 Task: For heading  Tahoma with underline.  font size for heading20,  'Change the font style of data to'Arial.  and font size to 12,  Change the alignment of both headline & data to Align left.  In the sheet  Data Collection Workbookbook
Action: Mouse moved to (68, 116)
Screenshot: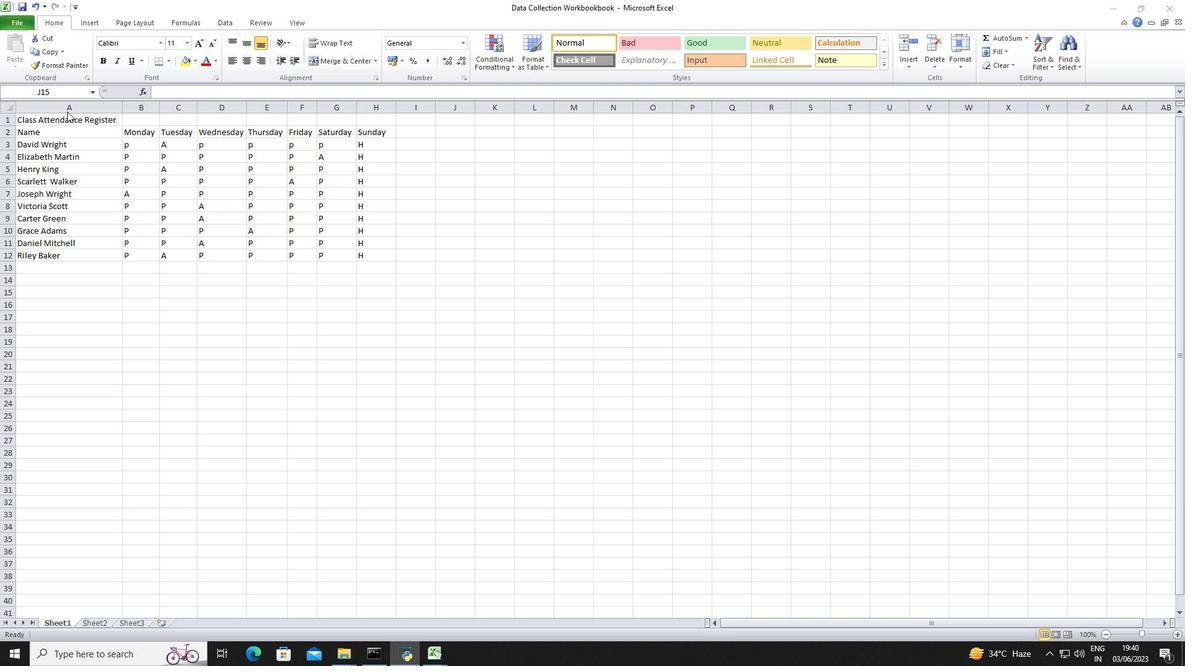 
Action: Mouse pressed left at (68, 116)
Screenshot: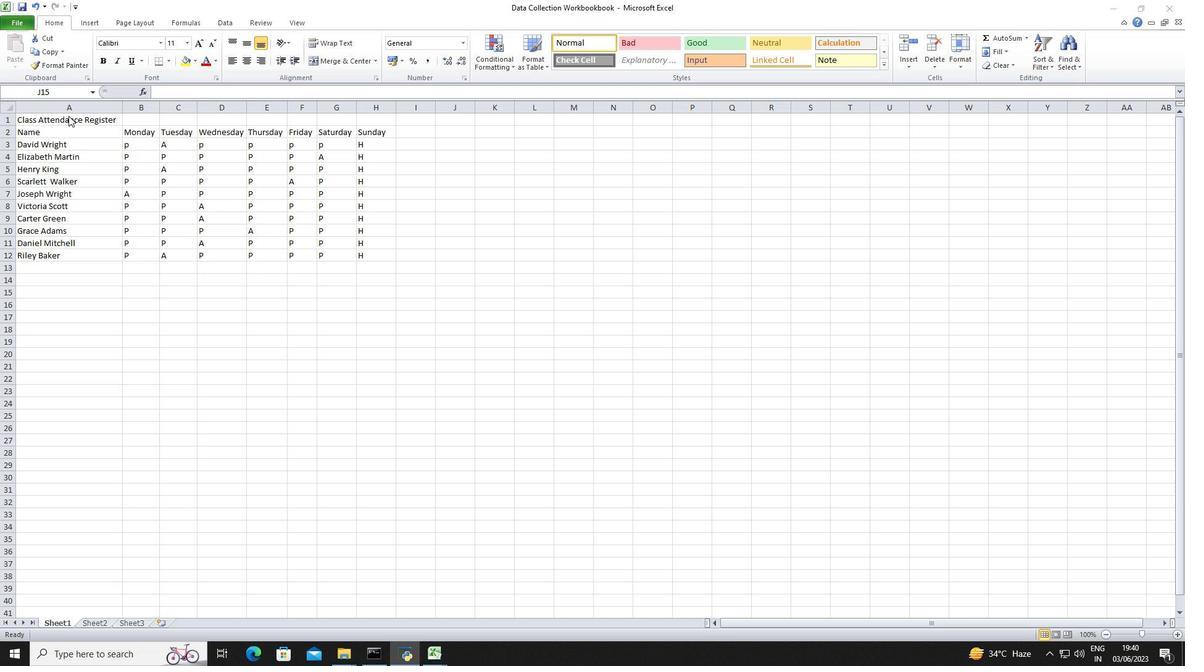 
Action: Mouse moved to (65, 120)
Screenshot: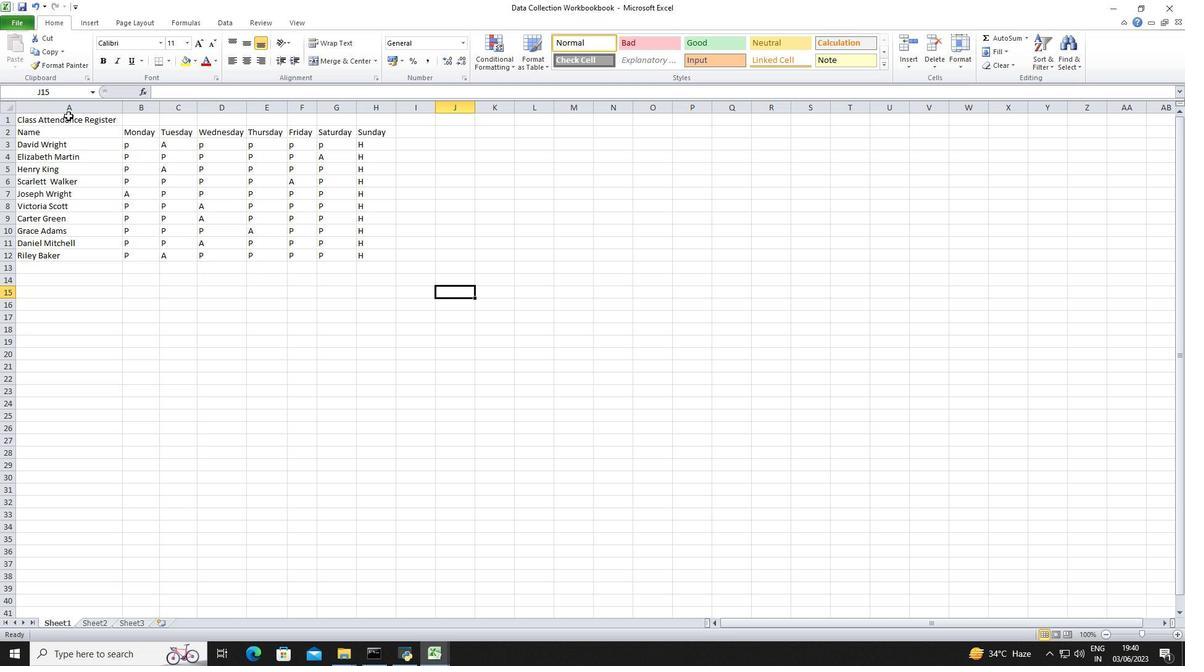 
Action: Mouse pressed left at (65, 120)
Screenshot: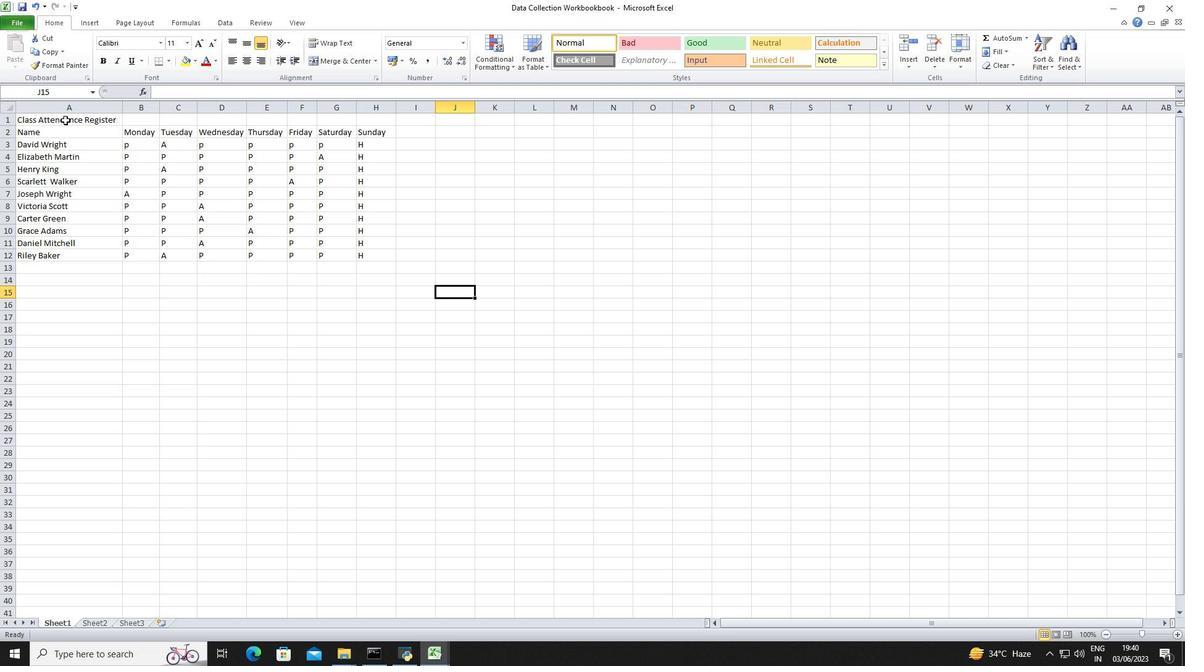 
Action: Mouse moved to (153, 44)
Screenshot: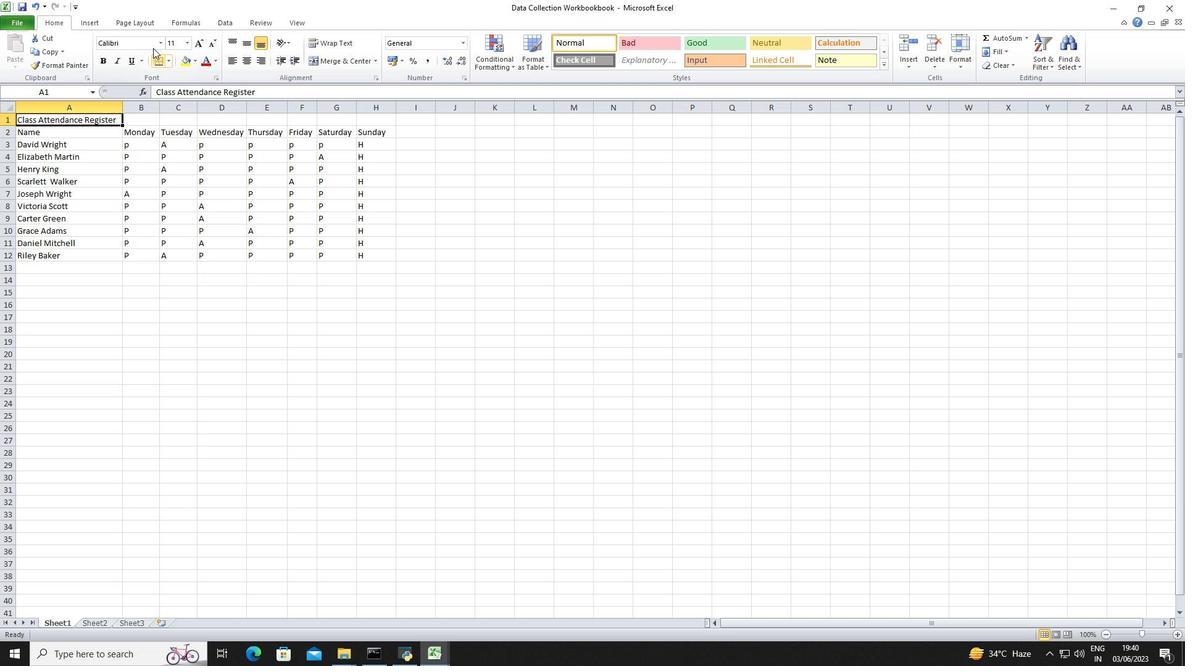 
Action: Mouse pressed left at (153, 44)
Screenshot: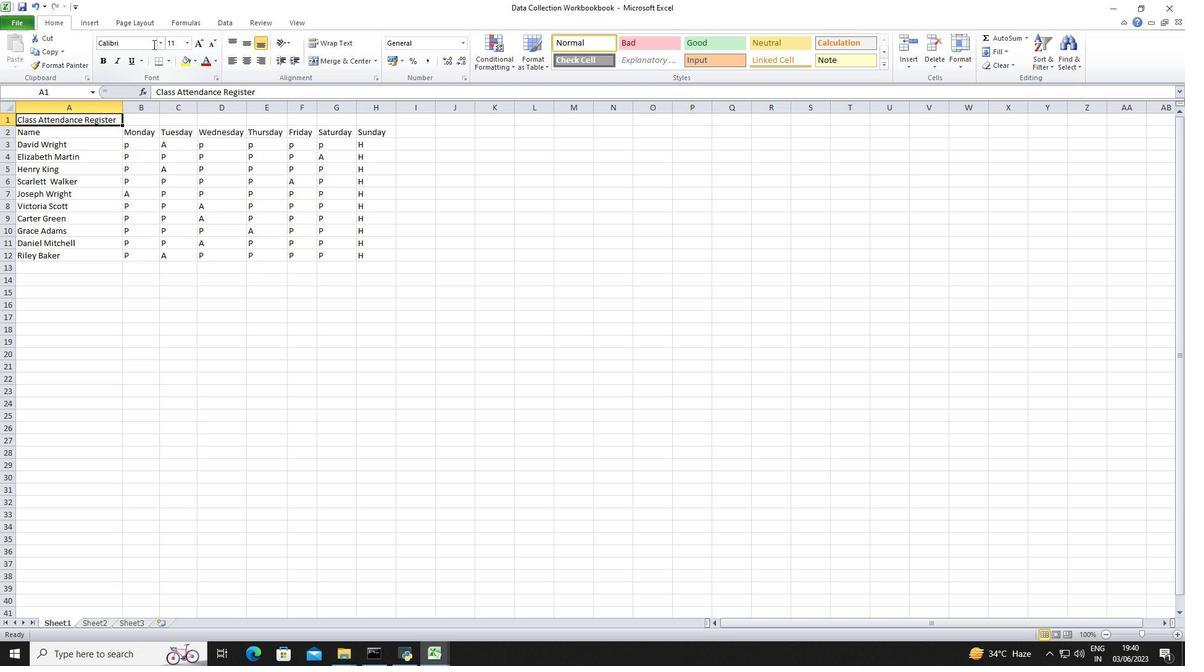 
Action: Mouse moved to (176, 51)
Screenshot: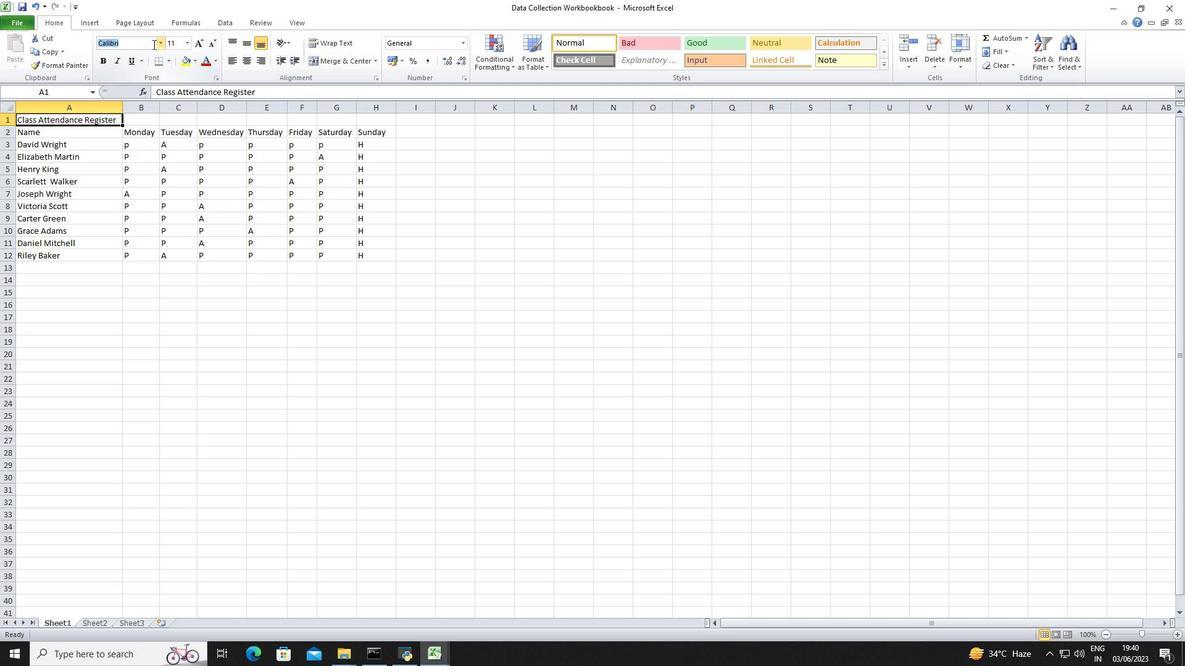 
Action: Key pressed <Key.shift_r>Tohama<Key.enter>
Screenshot: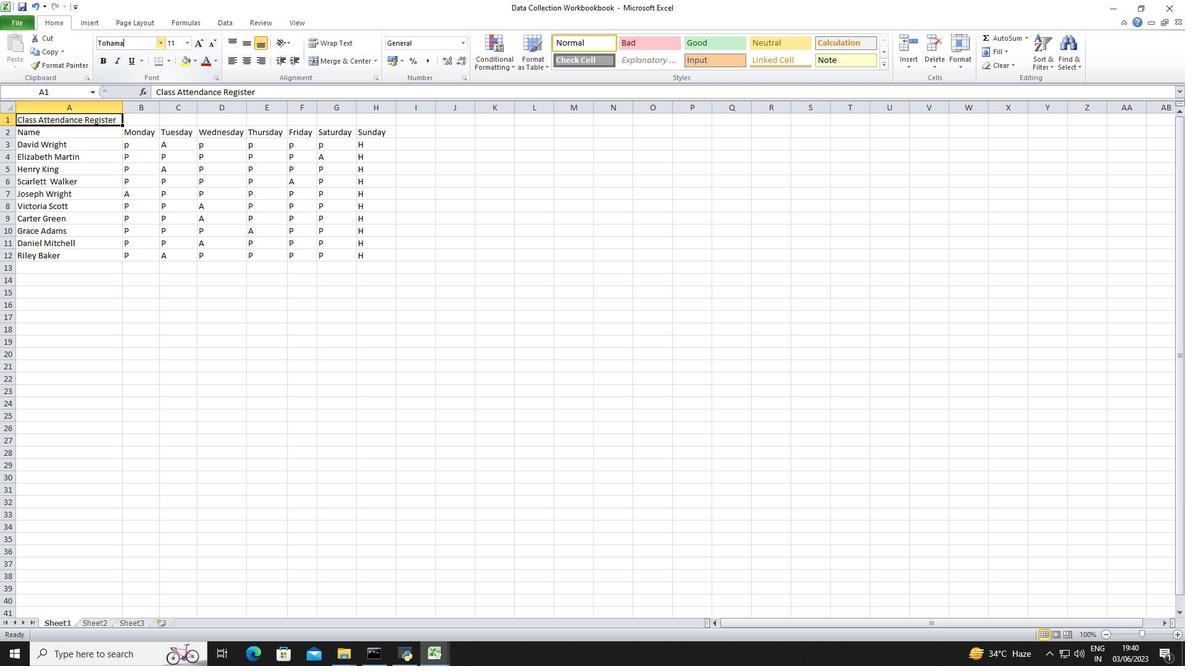 
Action: Mouse moved to (133, 64)
Screenshot: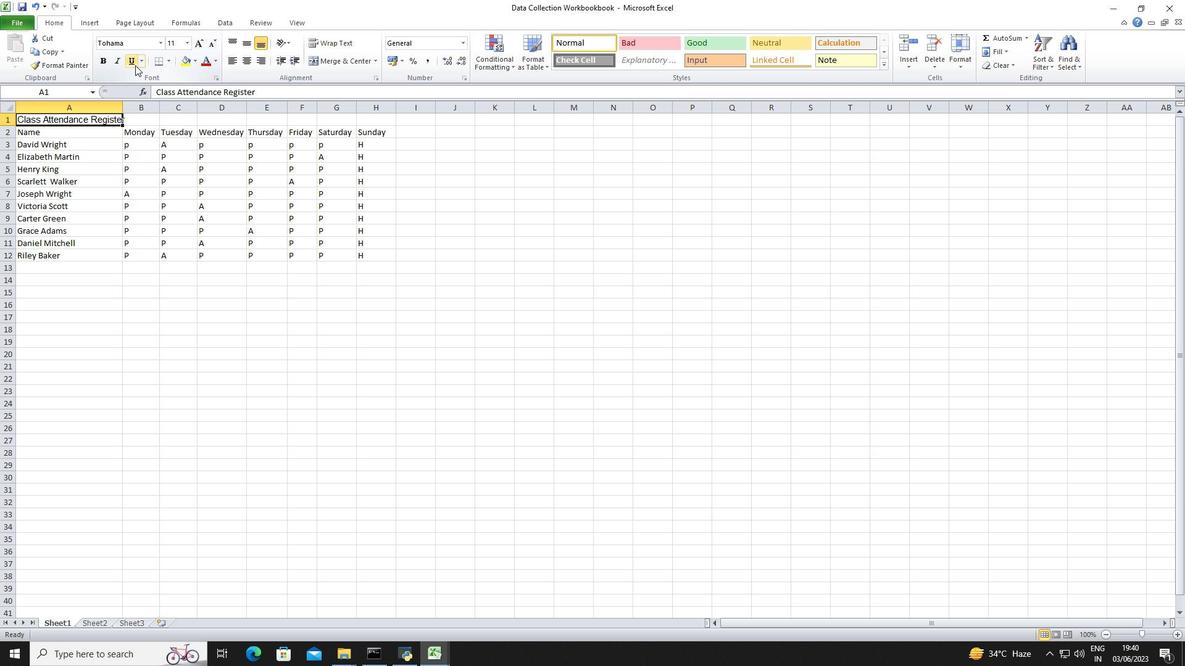 
Action: Mouse pressed left at (133, 64)
Screenshot: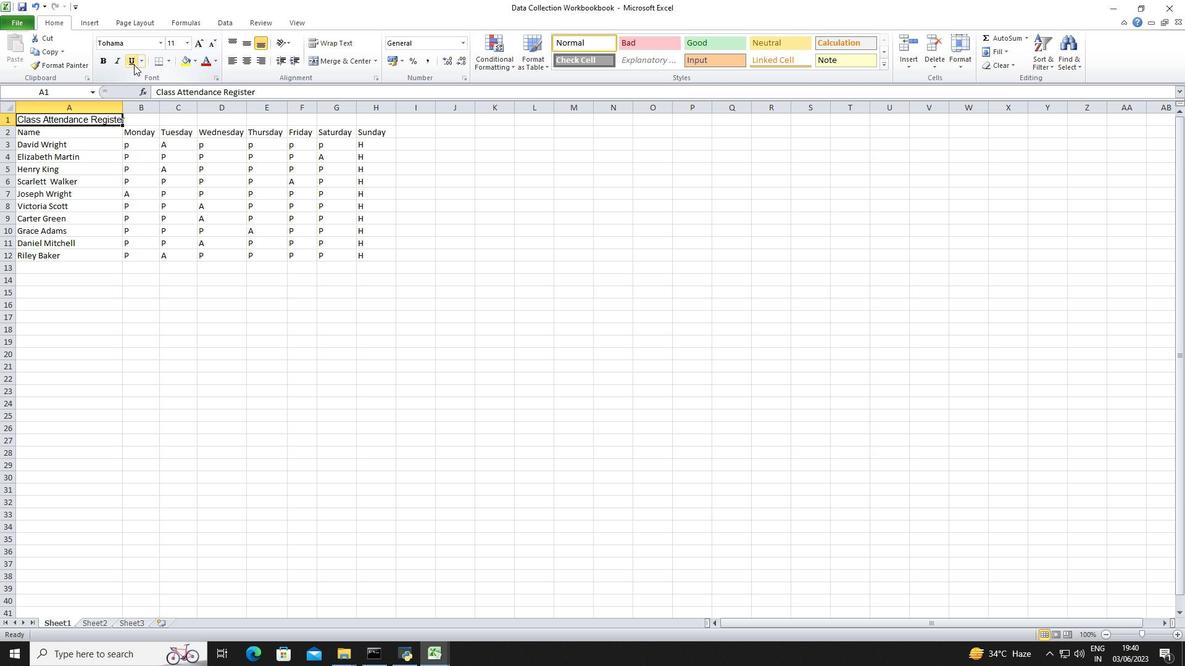 
Action: Mouse moved to (187, 44)
Screenshot: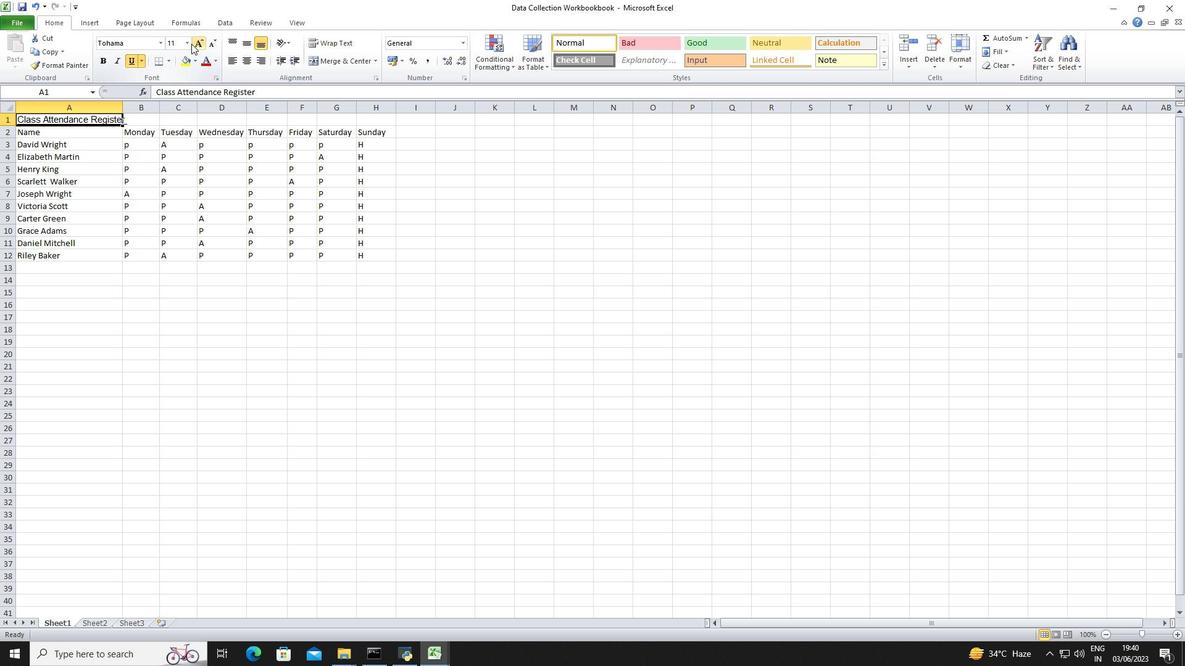
Action: Mouse pressed left at (187, 44)
Screenshot: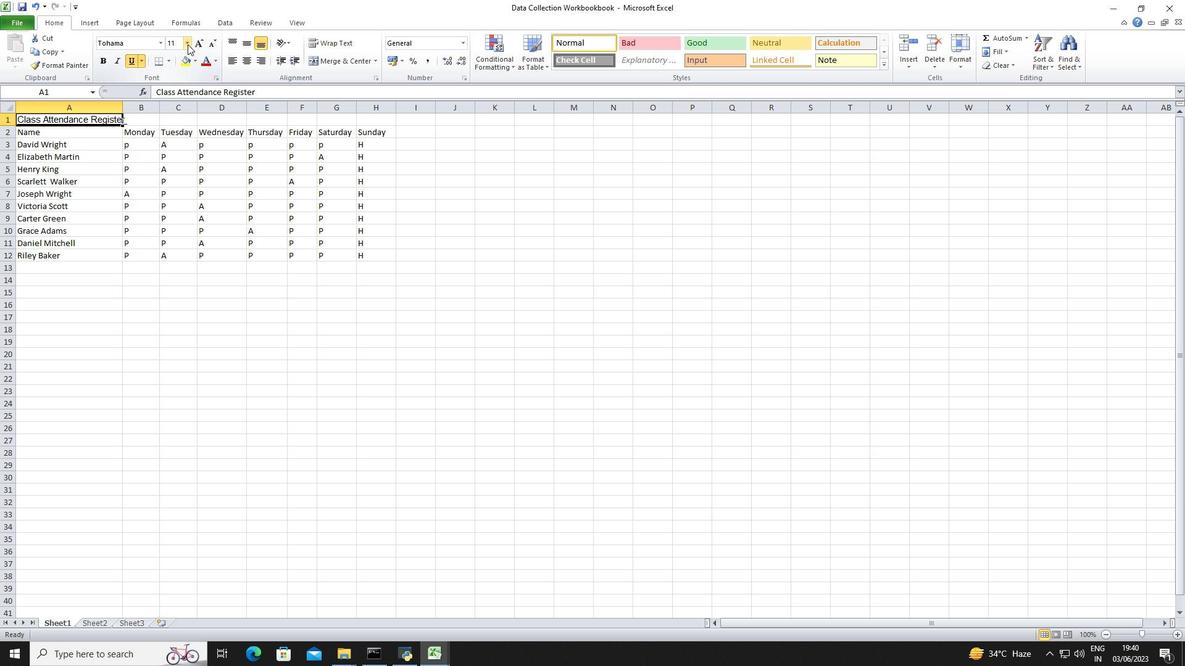 
Action: Mouse moved to (173, 140)
Screenshot: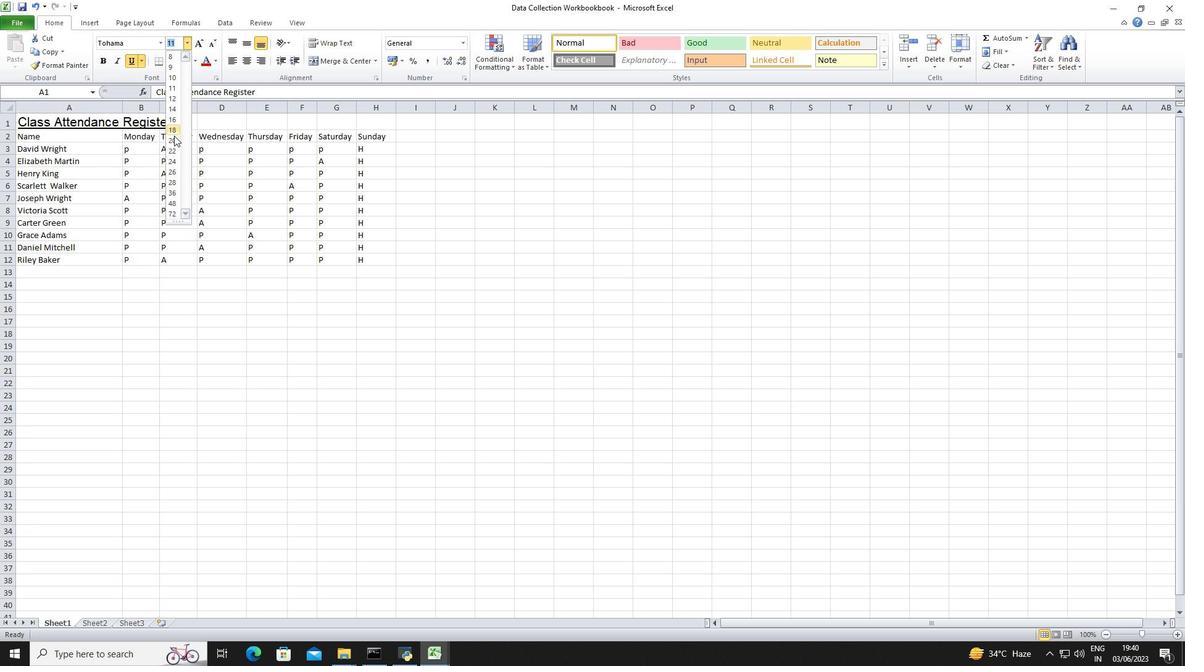 
Action: Mouse pressed left at (173, 140)
Screenshot: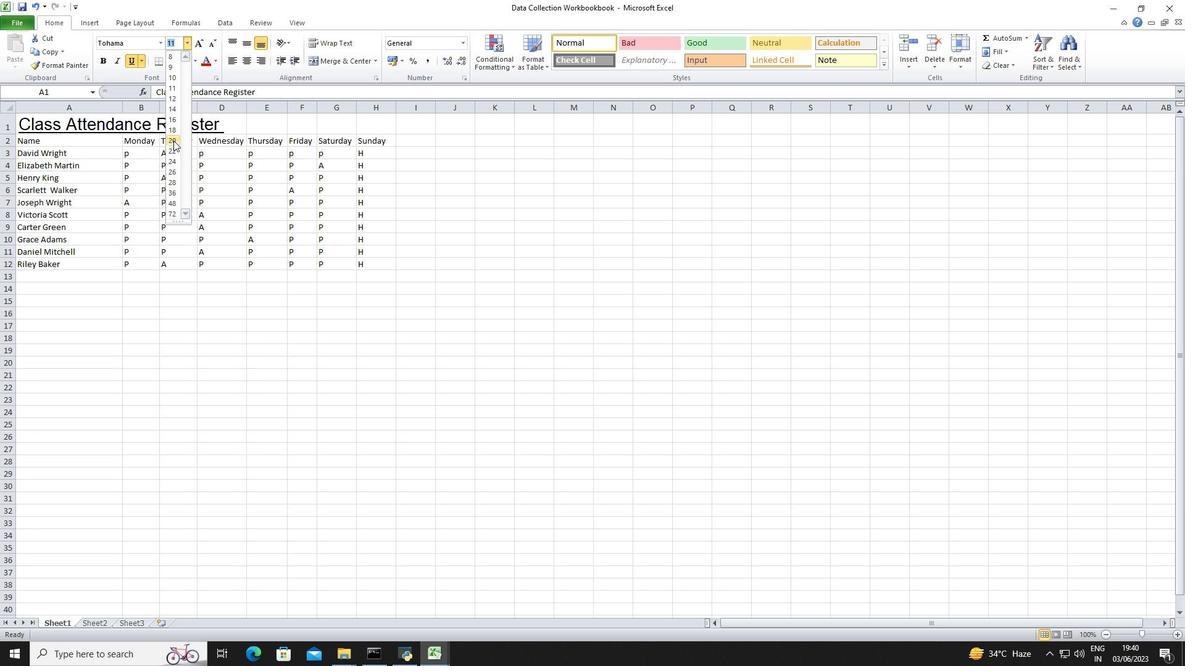 
Action: Mouse moved to (419, 240)
Screenshot: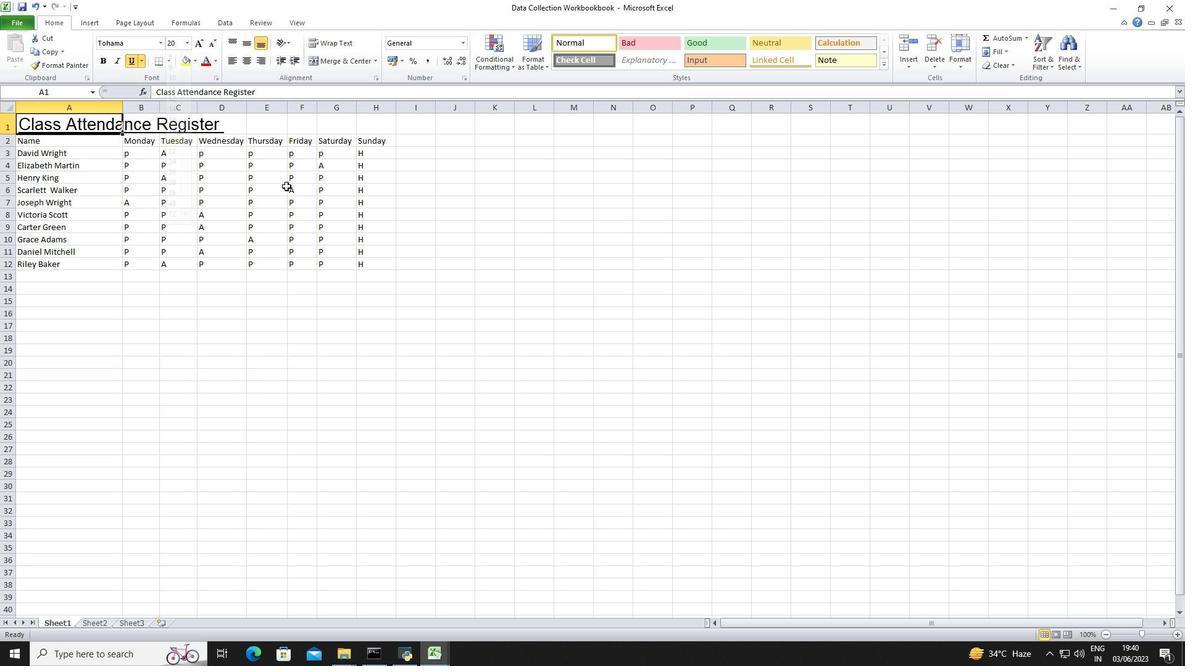 
Action: Mouse pressed left at (419, 240)
Screenshot: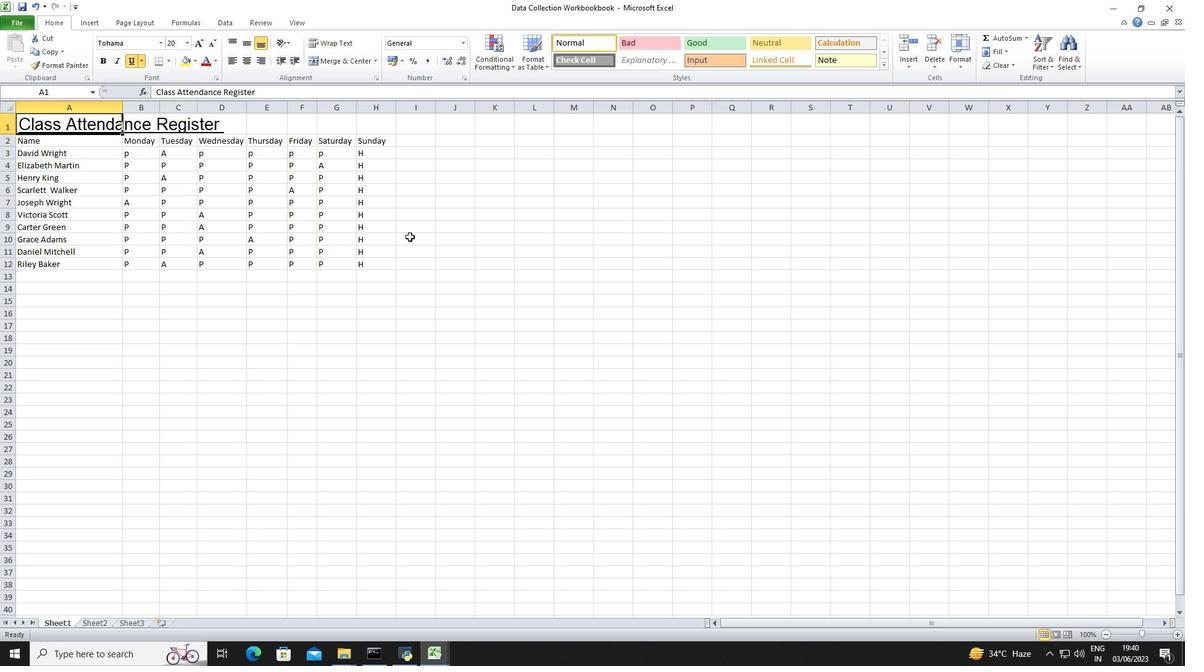 
Action: Mouse moved to (46, 142)
Screenshot: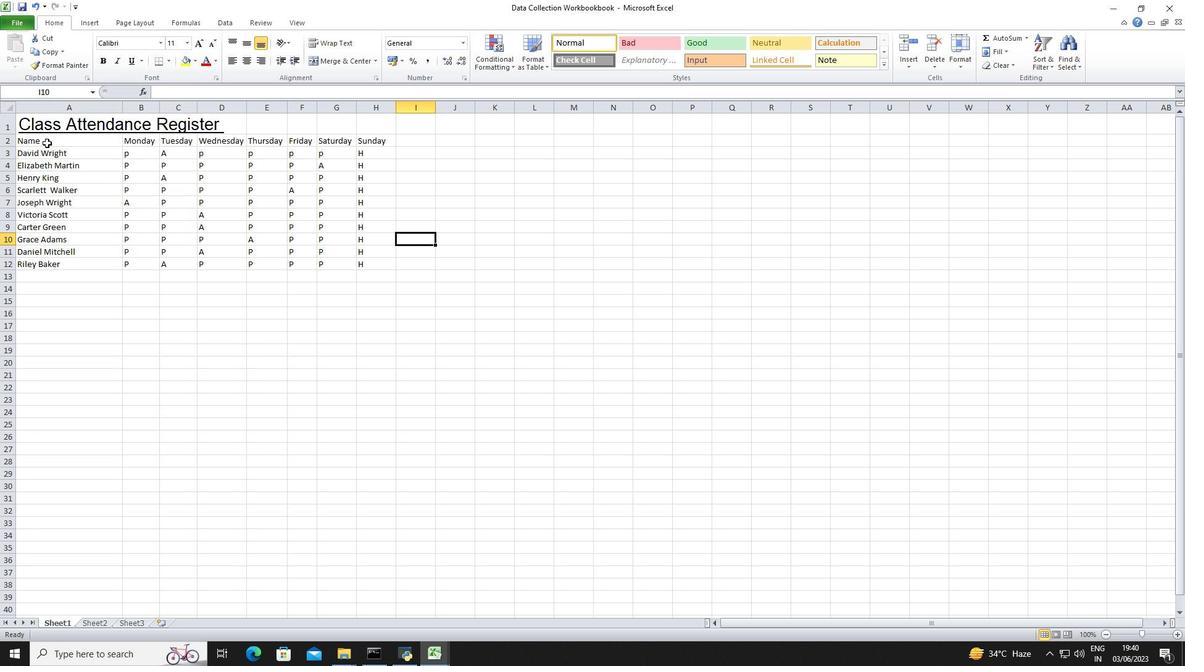
Action: Mouse pressed left at (46, 142)
Screenshot: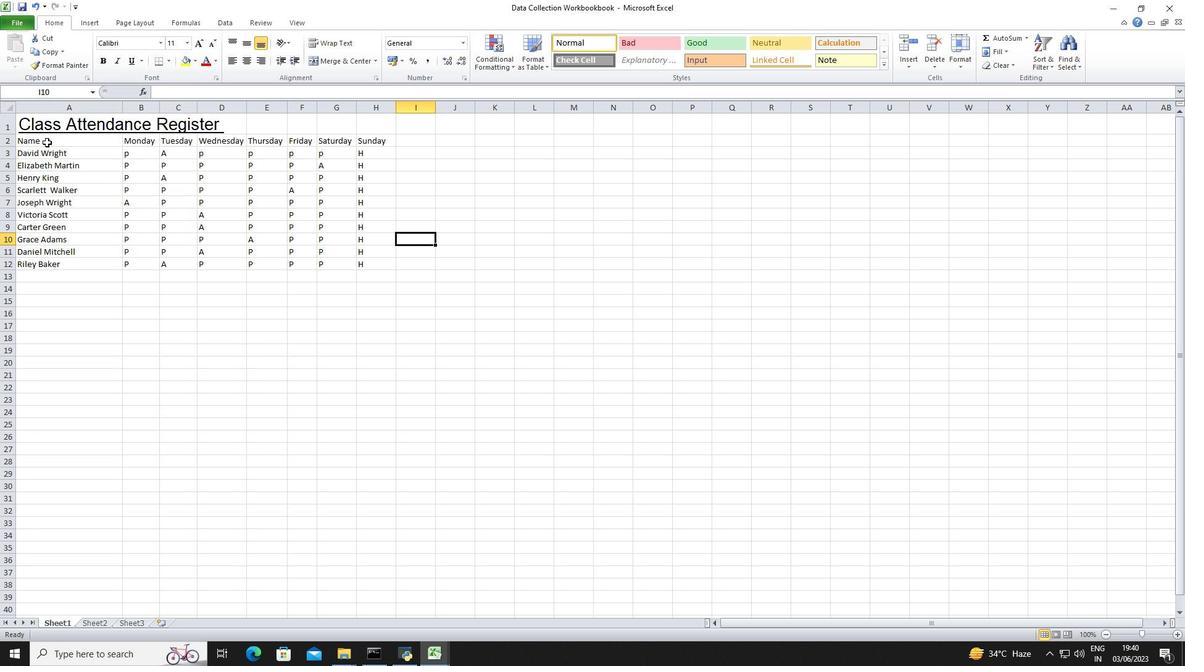 
Action: Mouse moved to (158, 45)
Screenshot: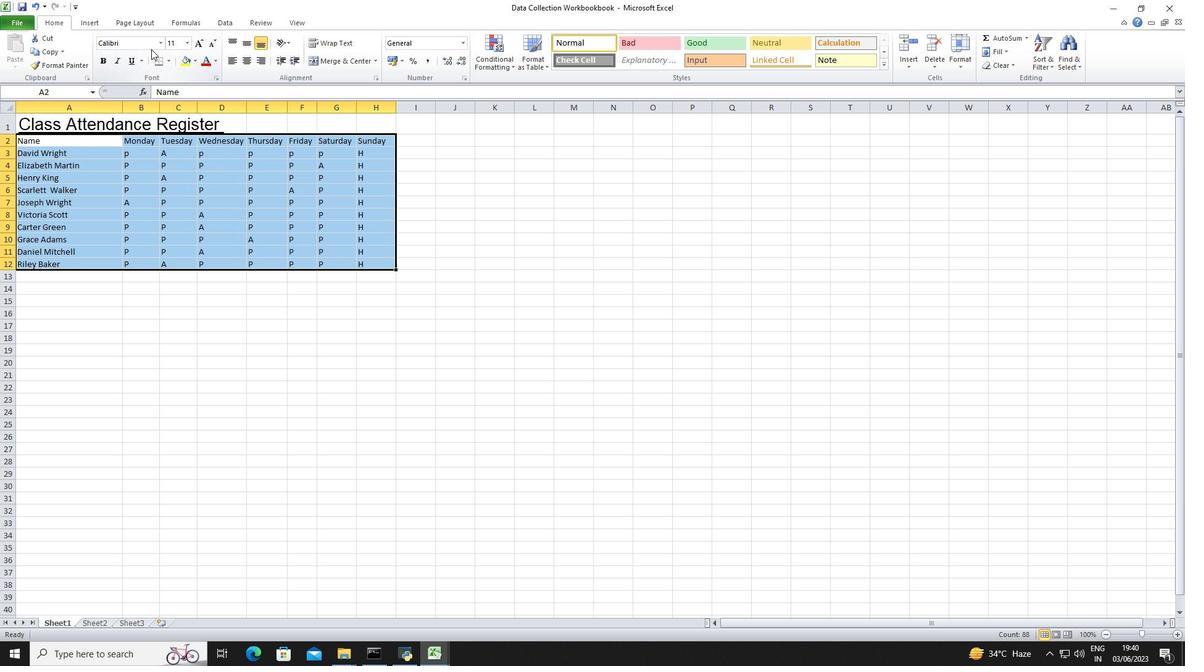 
Action: Mouse pressed left at (158, 45)
Screenshot: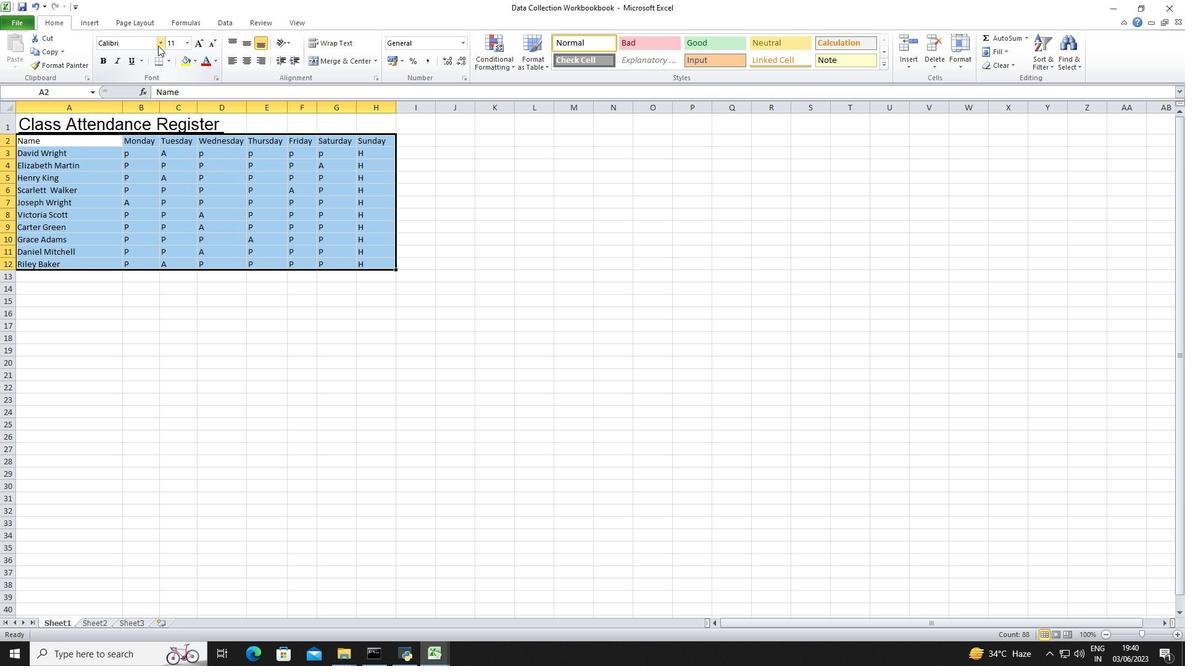 
Action: Mouse moved to (145, 140)
Screenshot: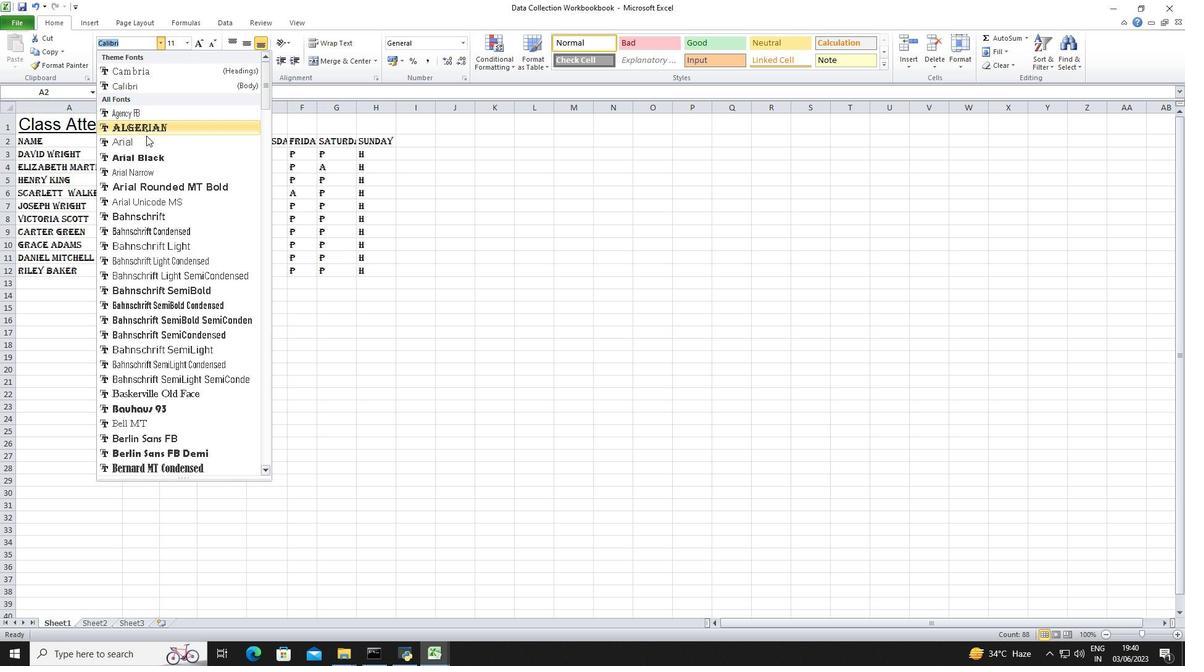 
Action: Mouse pressed left at (145, 140)
Screenshot: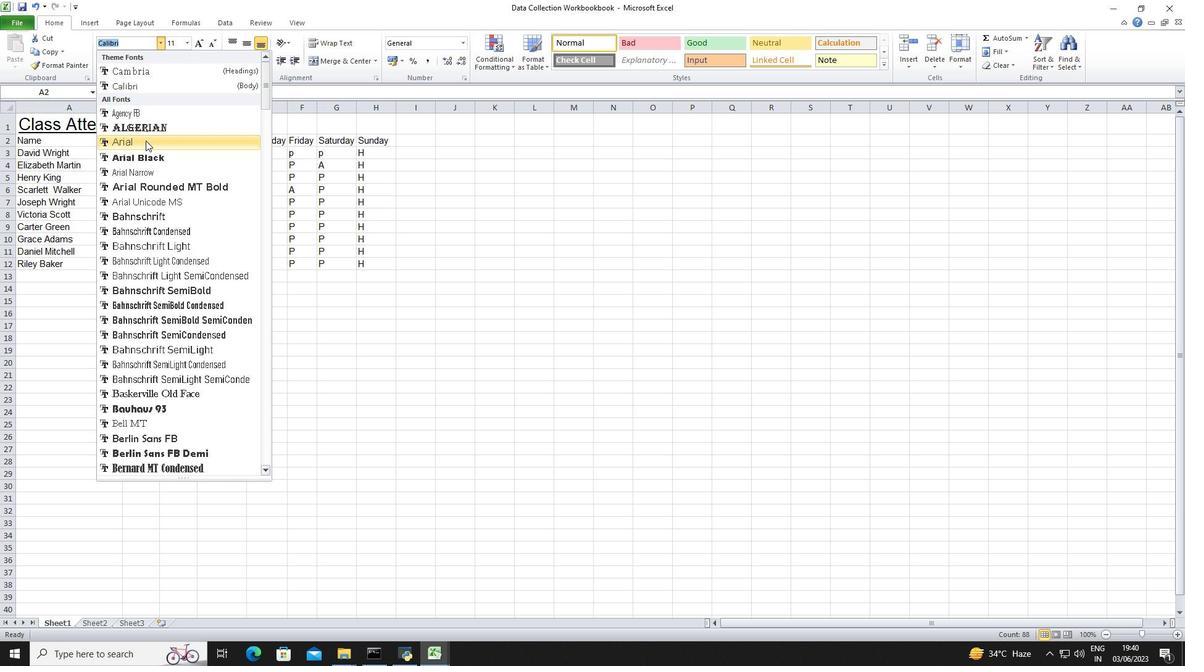 
Action: Mouse moved to (187, 43)
Screenshot: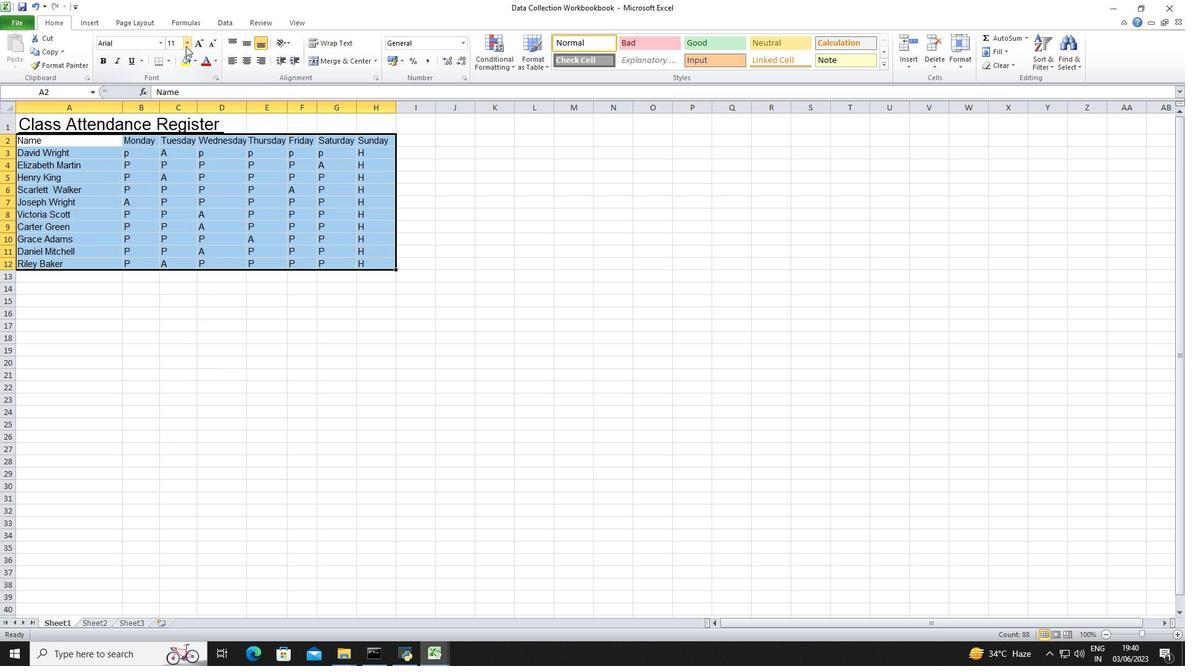 
Action: Mouse pressed left at (187, 43)
Screenshot: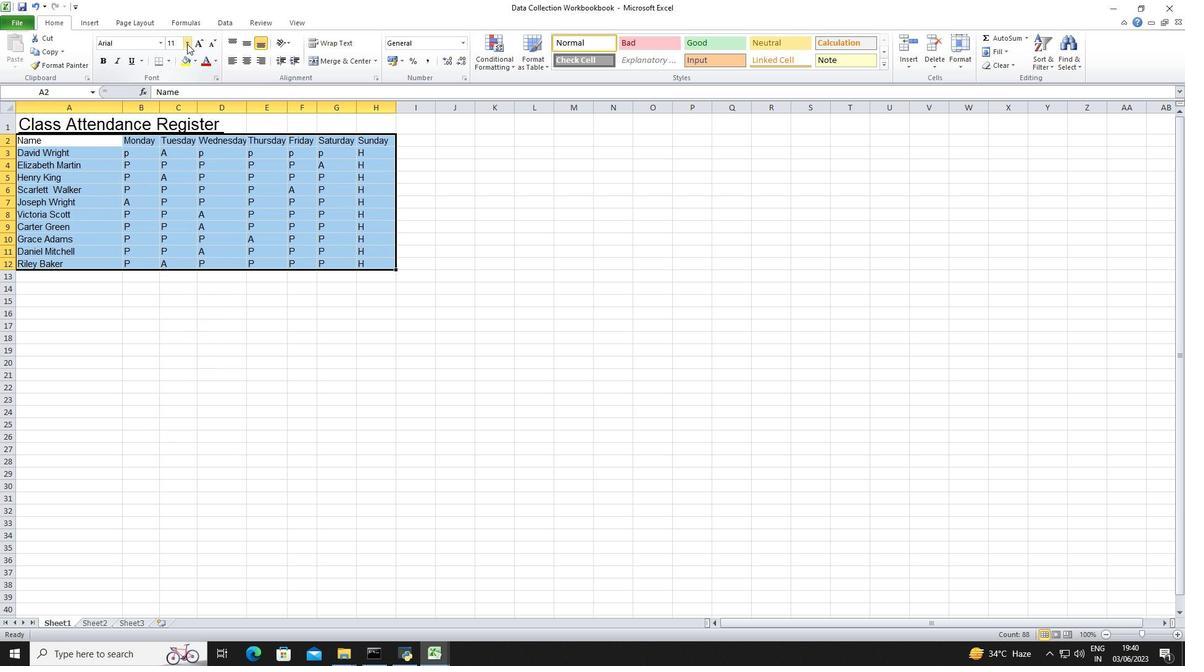 
Action: Mouse moved to (171, 96)
Screenshot: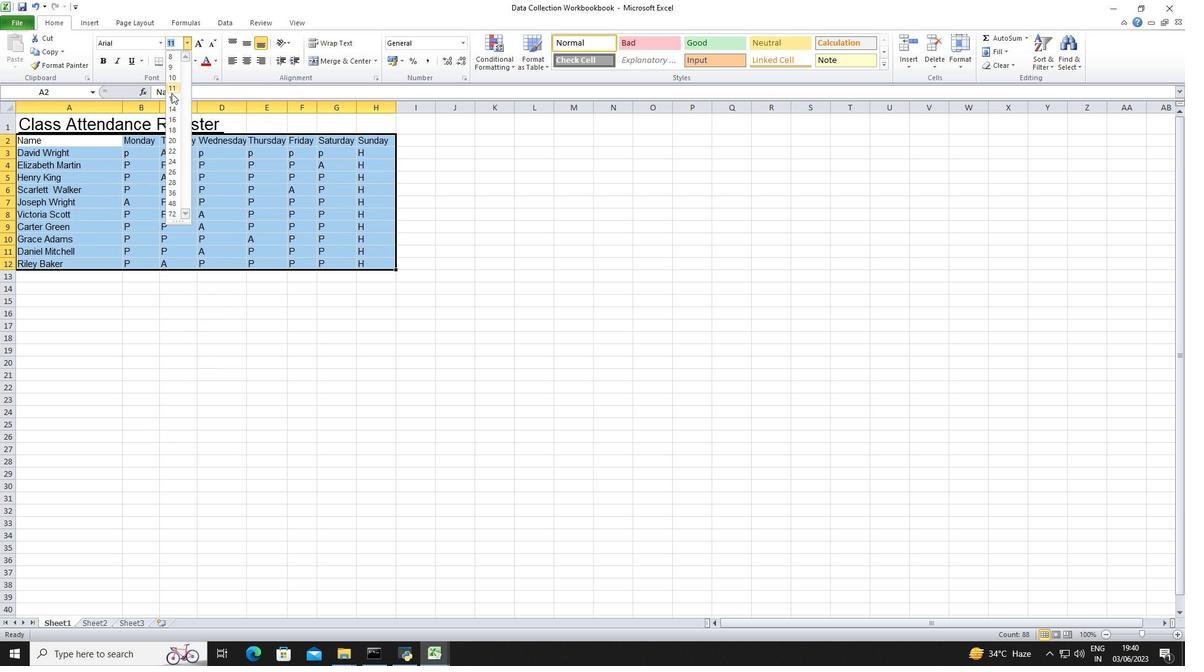 
Action: Mouse pressed left at (171, 96)
Screenshot: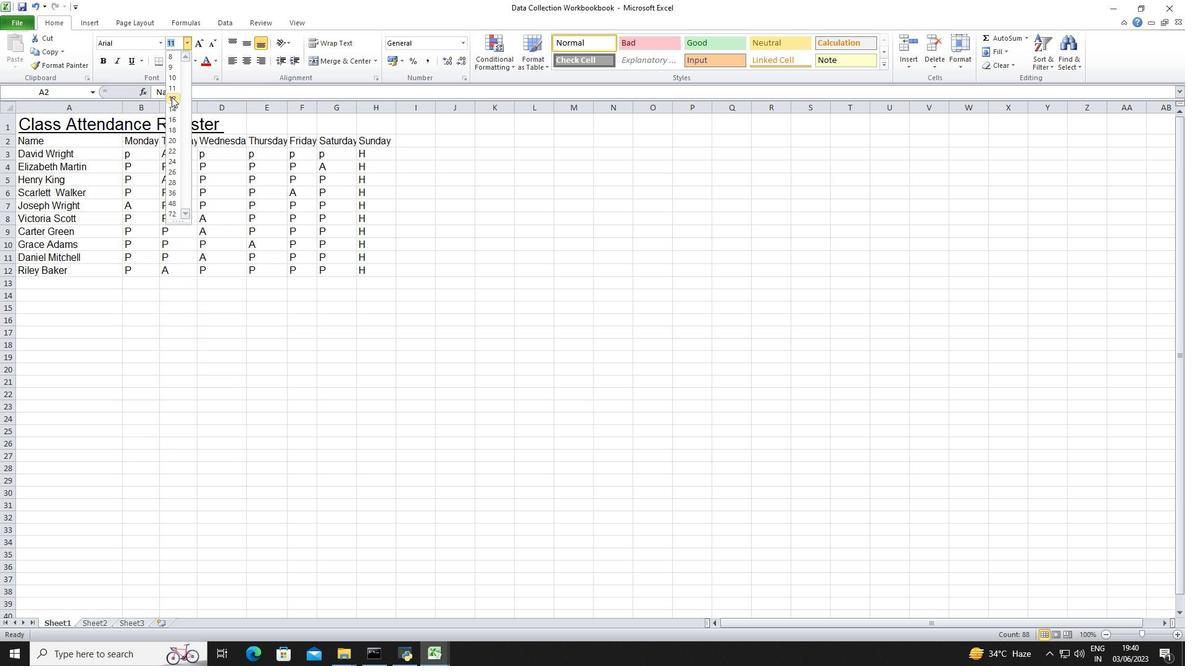 
Action: Mouse moved to (112, 343)
Screenshot: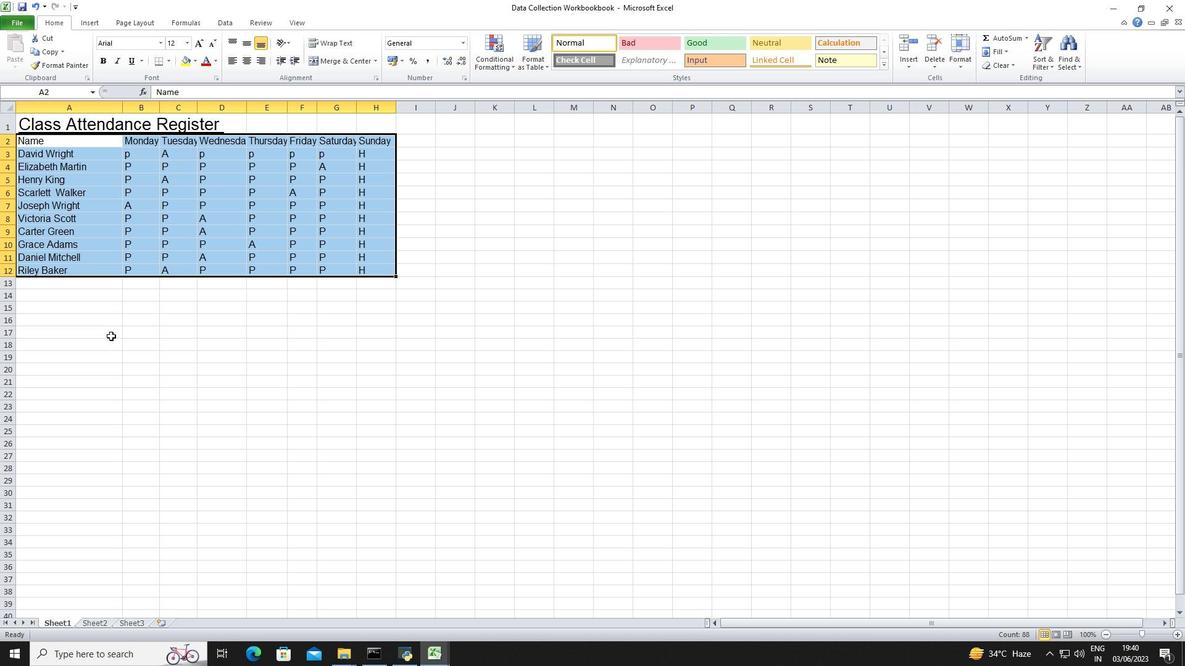 
Action: Mouse pressed left at (112, 343)
Screenshot: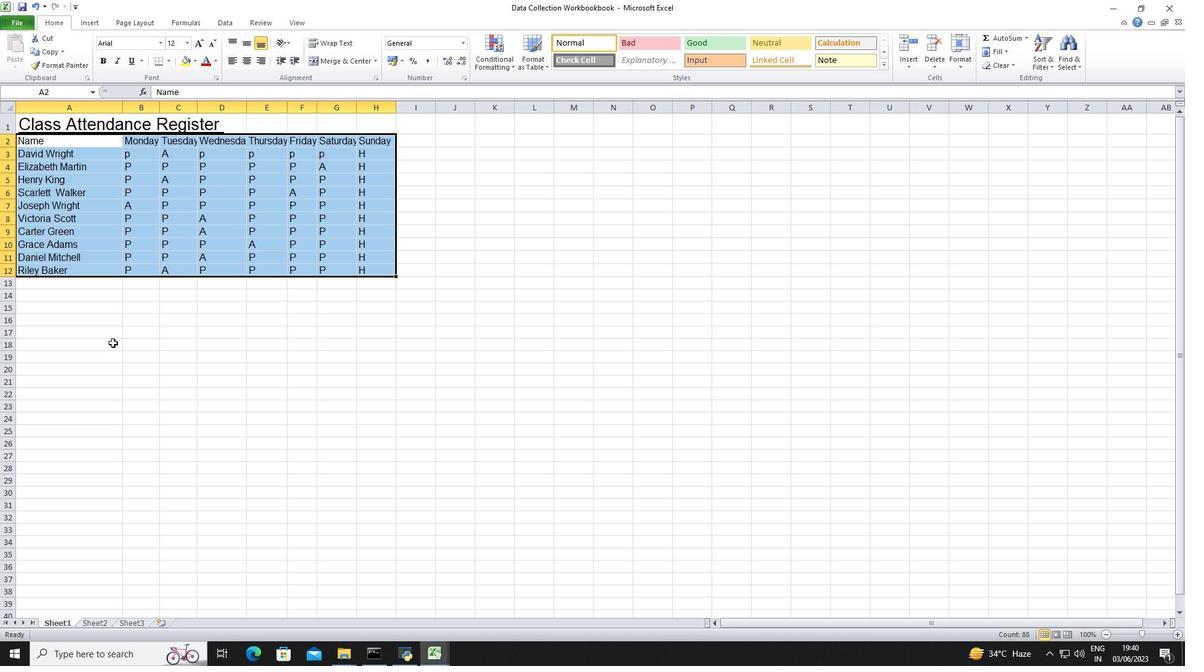 
Action: Mouse moved to (51, 138)
Screenshot: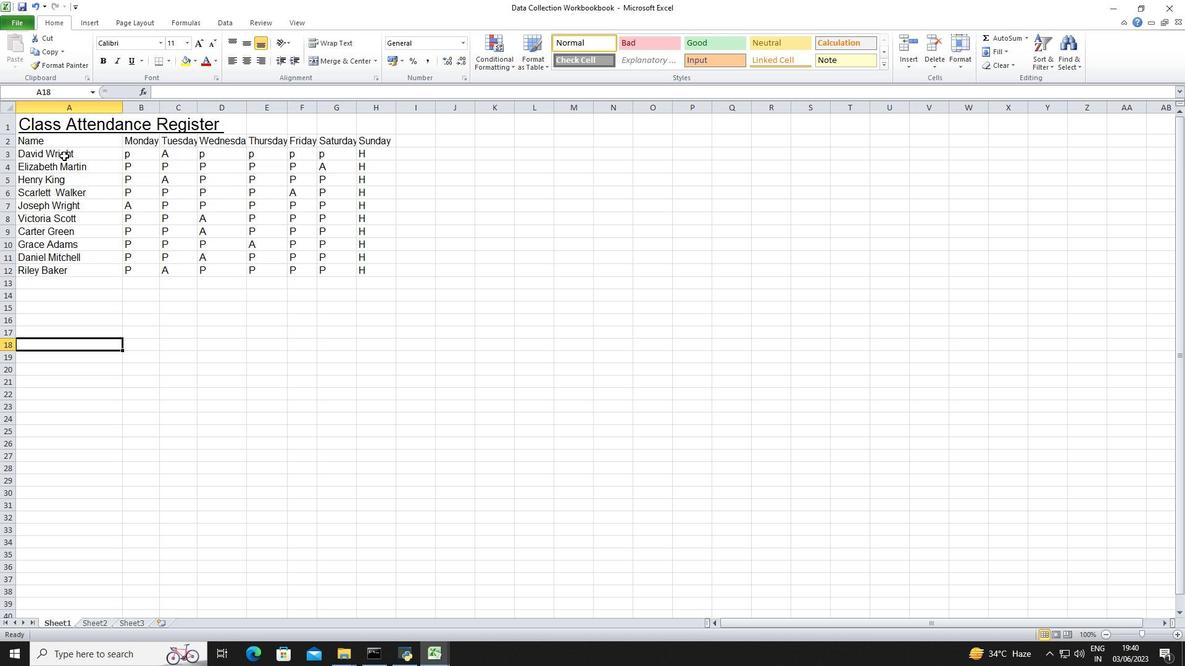 
Action: Mouse pressed left at (51, 138)
Screenshot: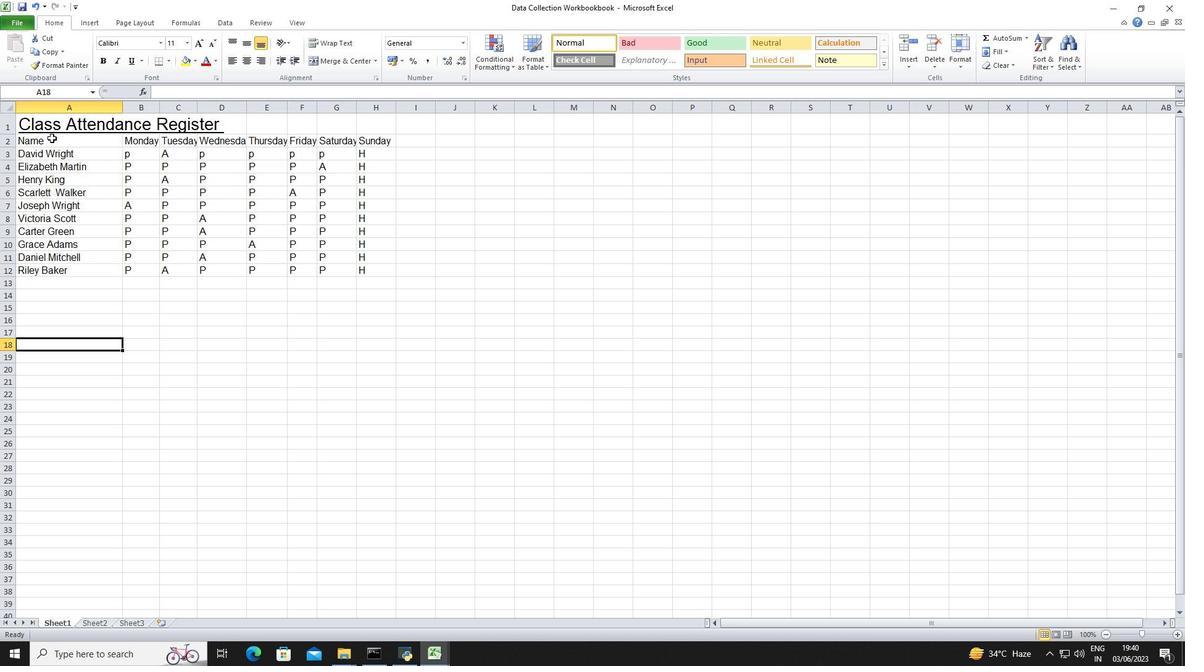 
Action: Mouse moved to (147, 263)
Screenshot: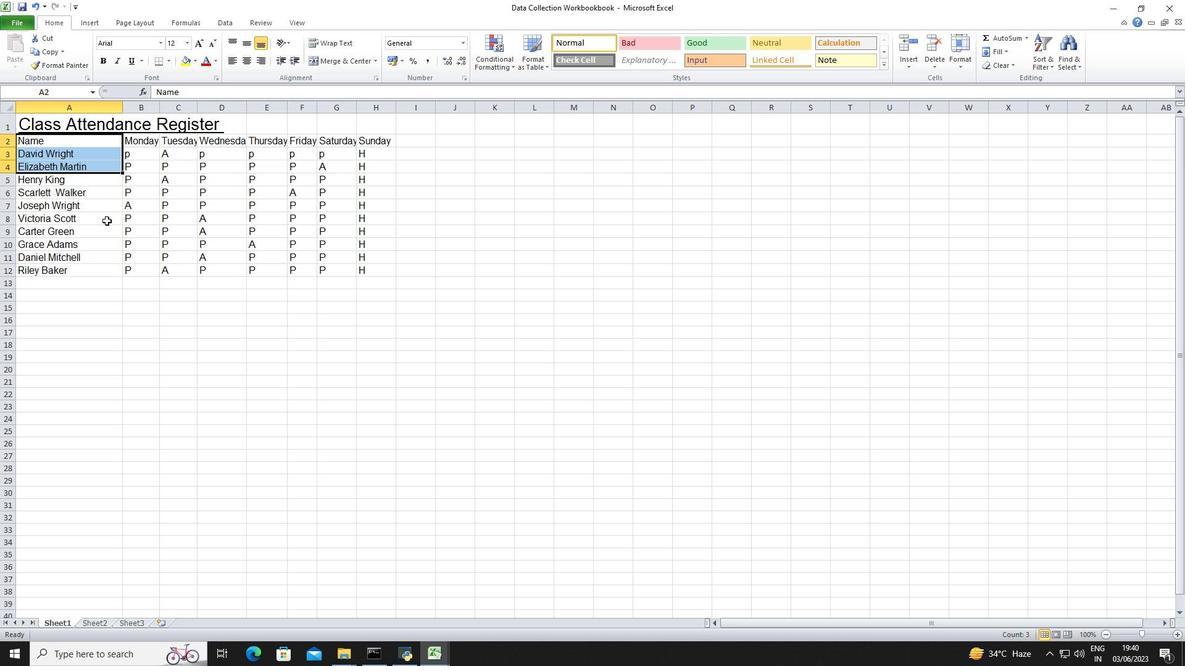 
Action: Mouse pressed left at (147, 263)
Screenshot: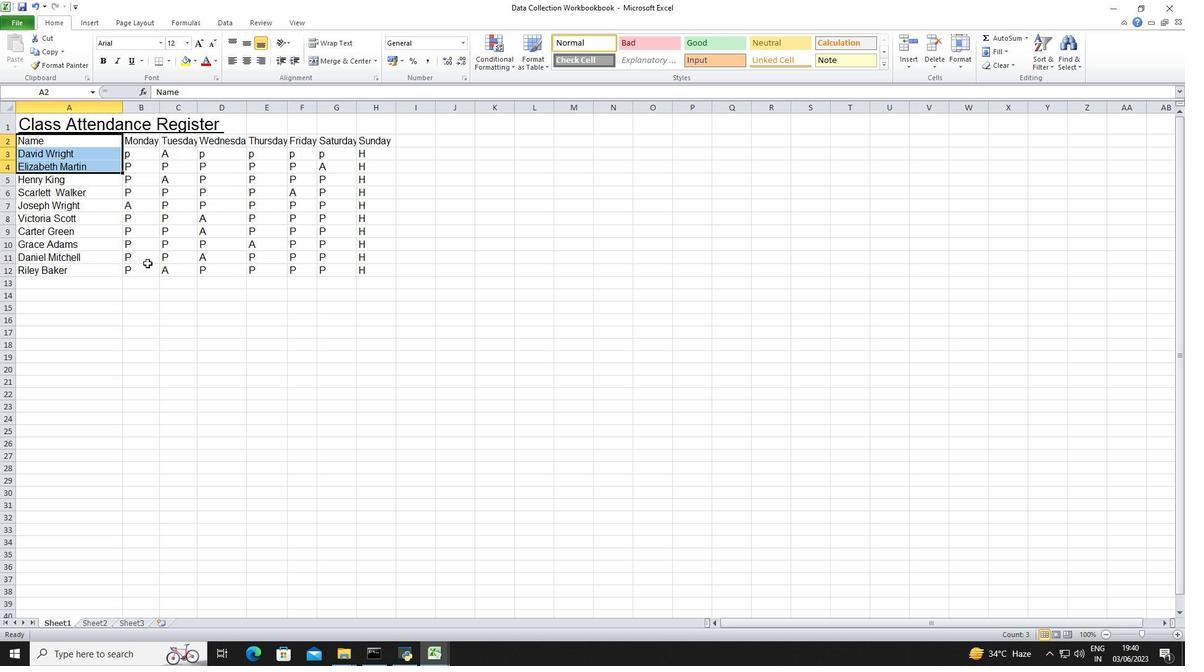 
Action: Mouse moved to (29, 125)
Screenshot: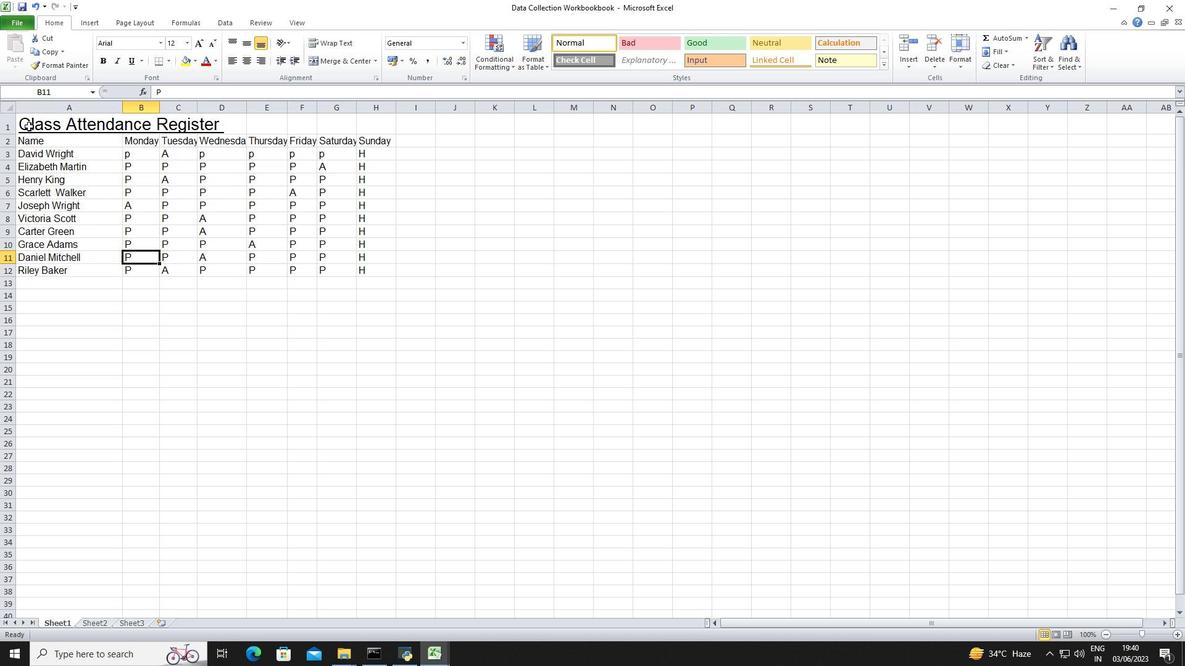 
Action: Mouse pressed left at (29, 125)
Screenshot: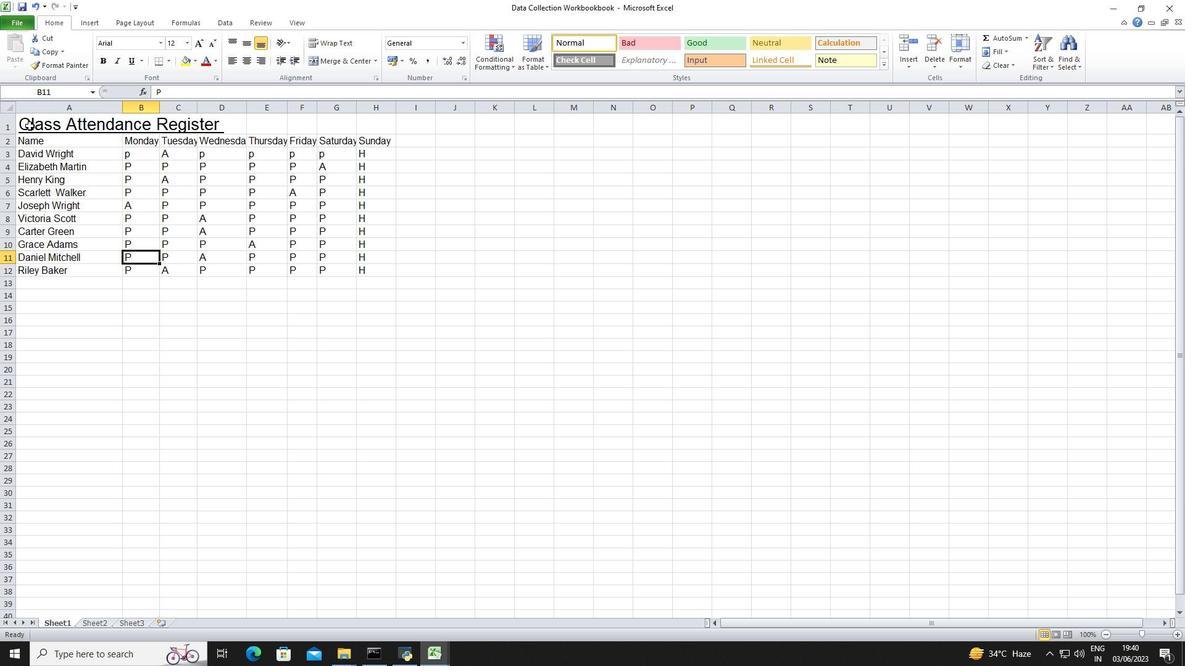 
Action: Mouse moved to (231, 64)
Screenshot: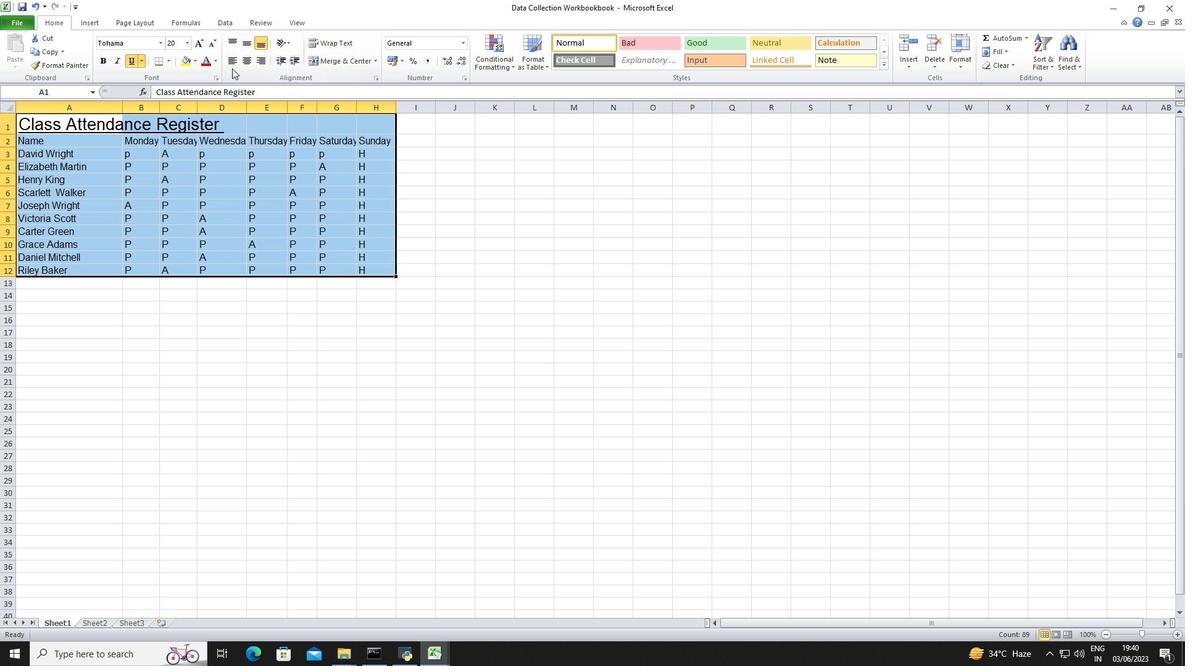 
Action: Mouse pressed left at (231, 64)
Screenshot: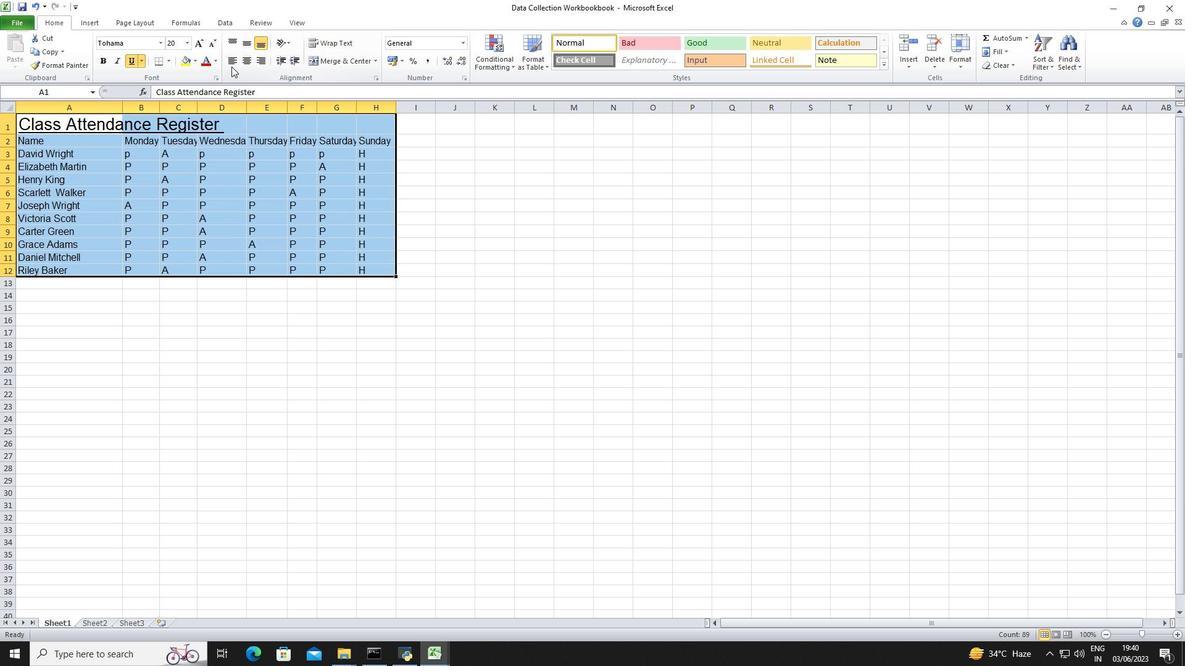 
Action: Mouse pressed left at (231, 64)
Screenshot: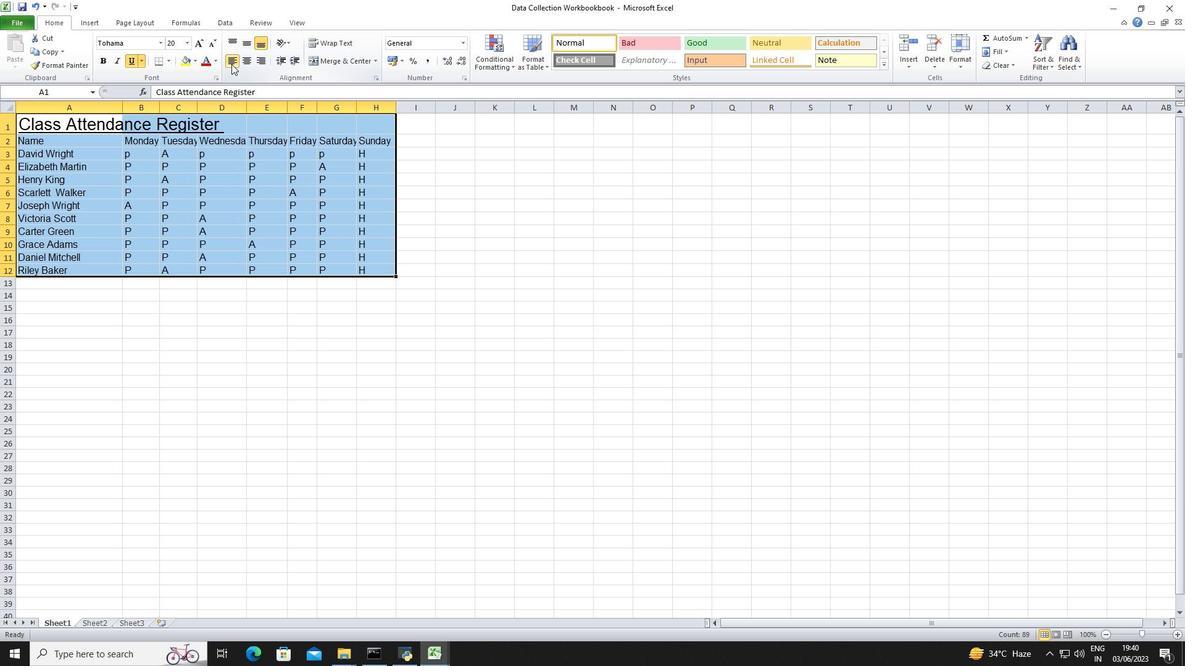 
Action: Mouse pressed left at (231, 64)
Screenshot: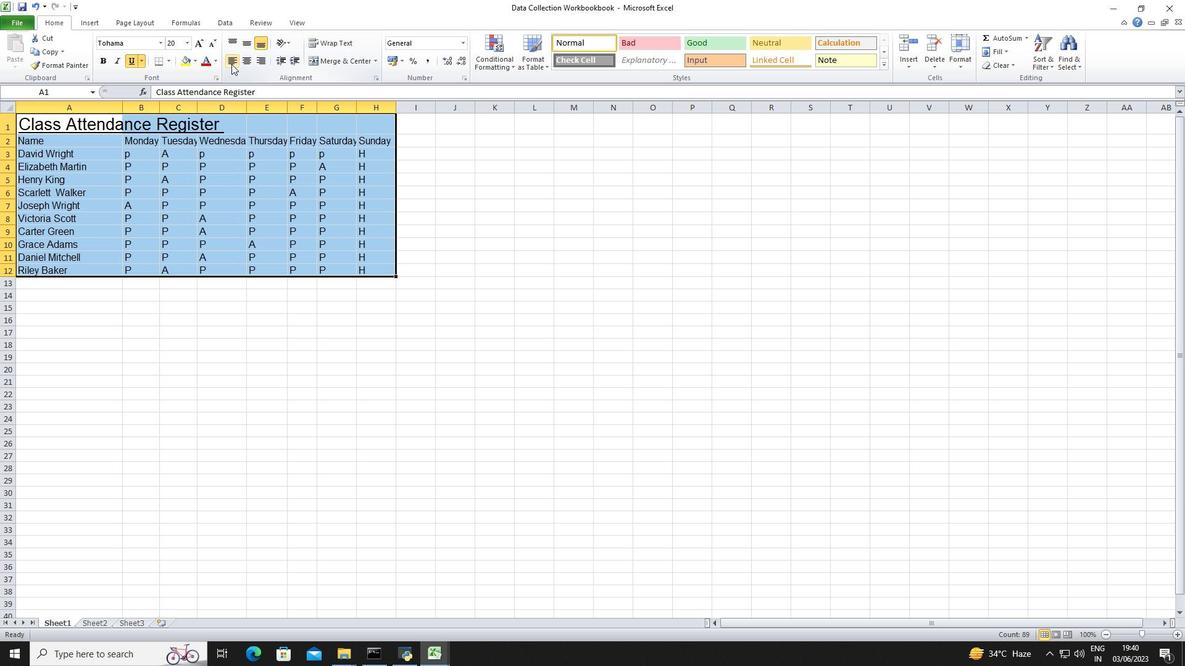 
Action: Mouse moved to (142, 420)
Screenshot: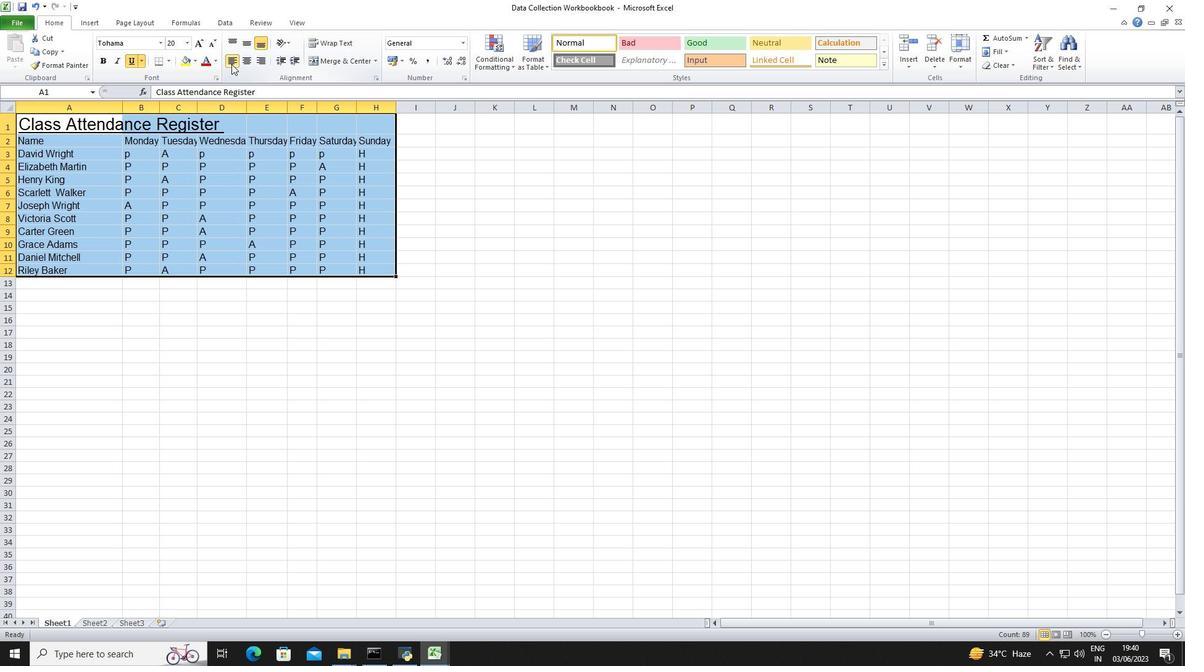 
Action: Mouse pressed left at (142, 420)
Screenshot: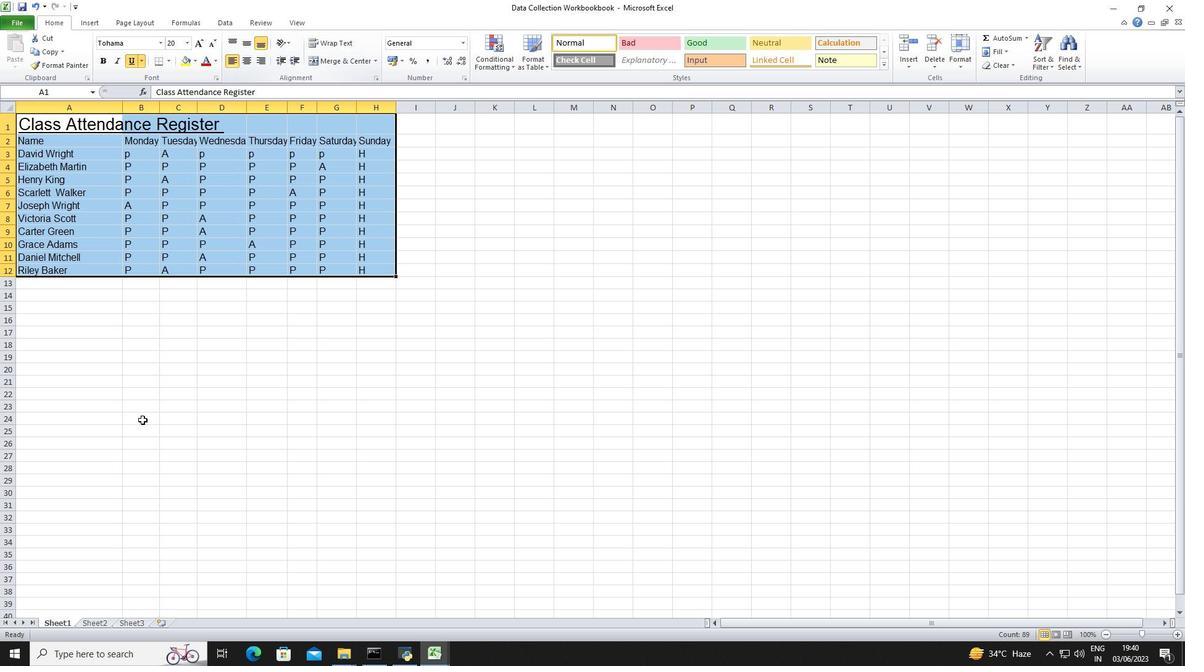 
Action: Mouse moved to (159, 106)
Screenshot: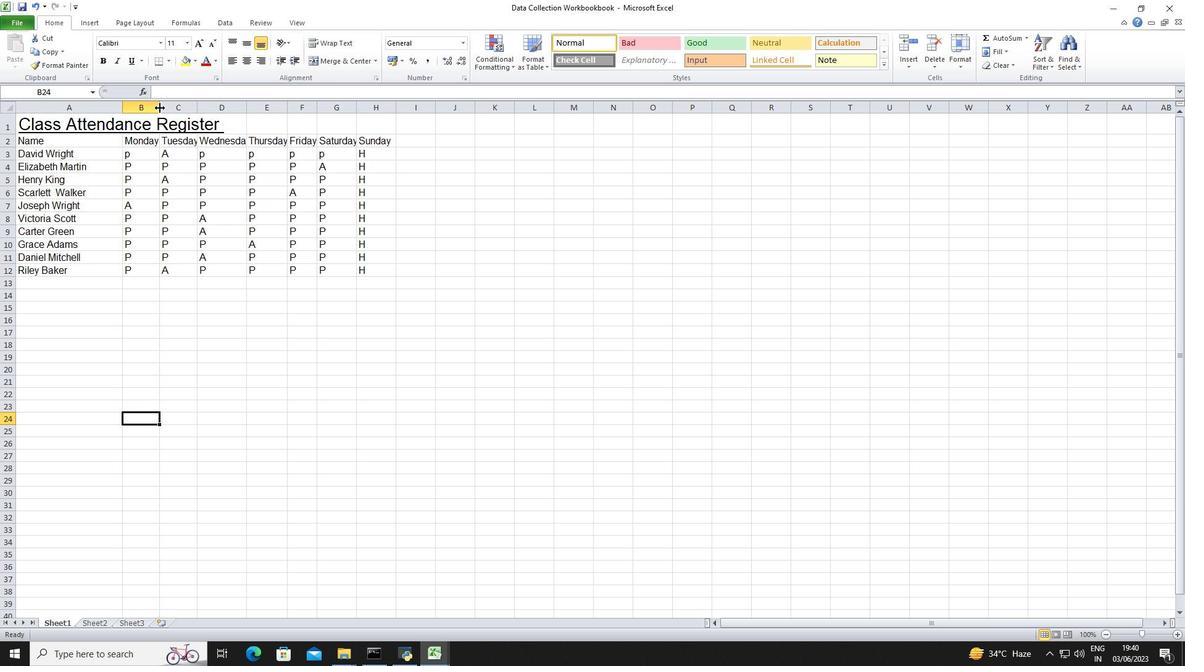 
Action: Mouse pressed left at (159, 106)
Screenshot: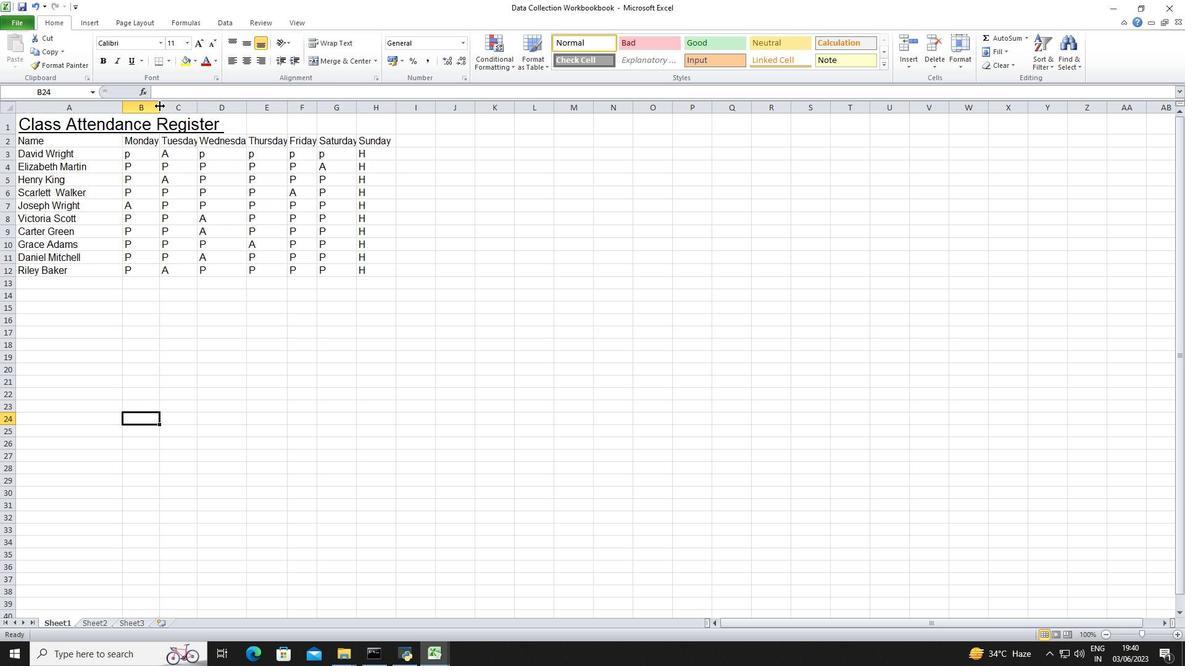 
Action: Mouse pressed left at (159, 106)
Screenshot: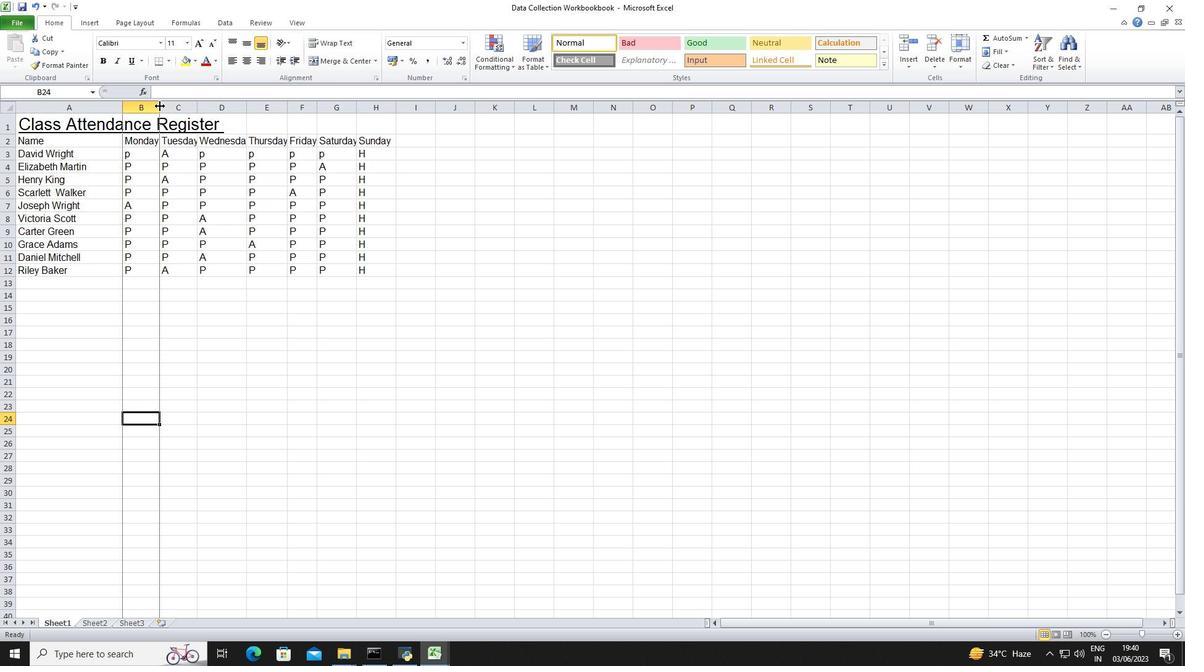 
Action: Mouse moved to (202, 109)
Screenshot: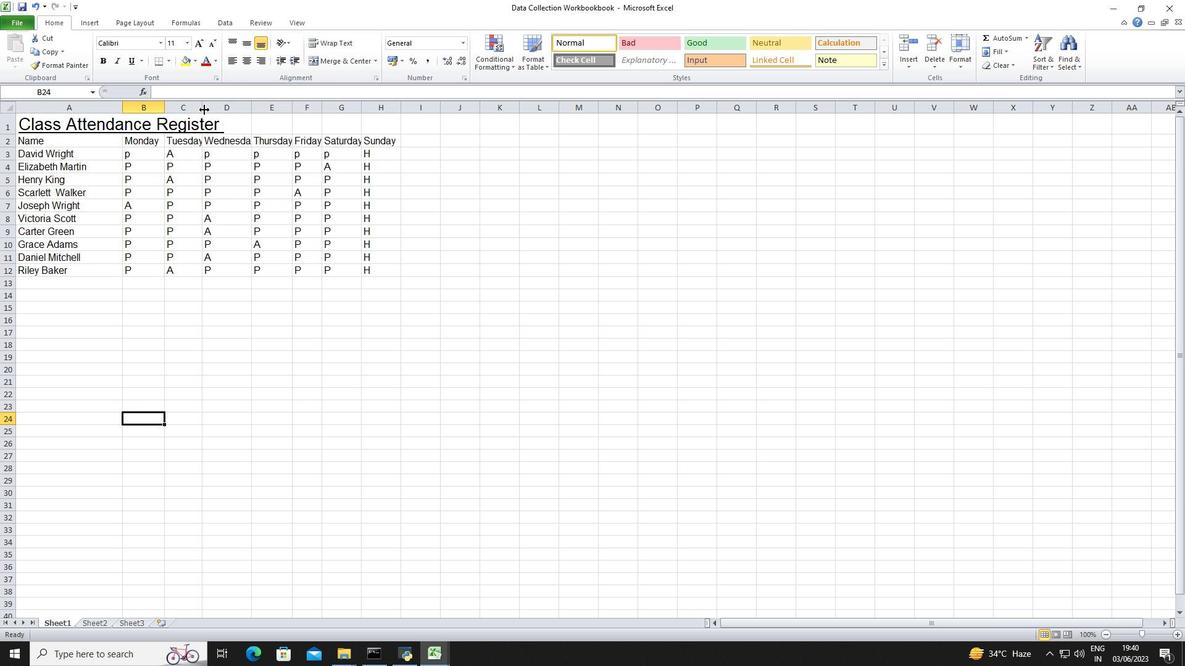 
Action: Mouse pressed left at (202, 109)
Screenshot: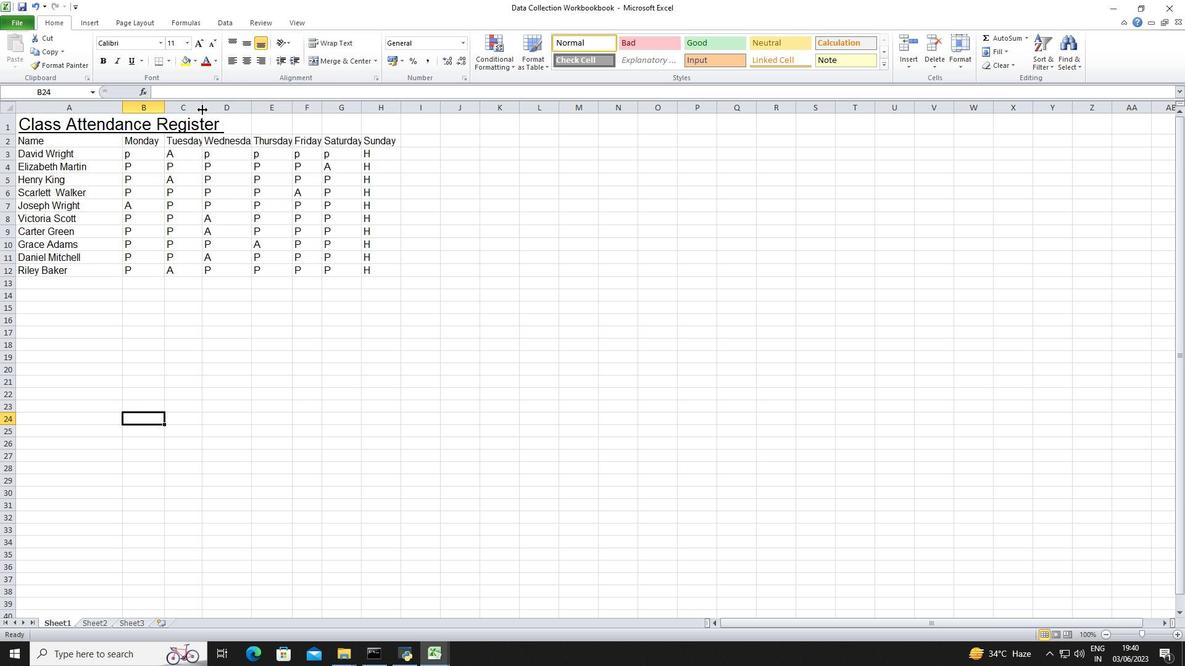 
Action: Mouse pressed left at (202, 109)
Screenshot: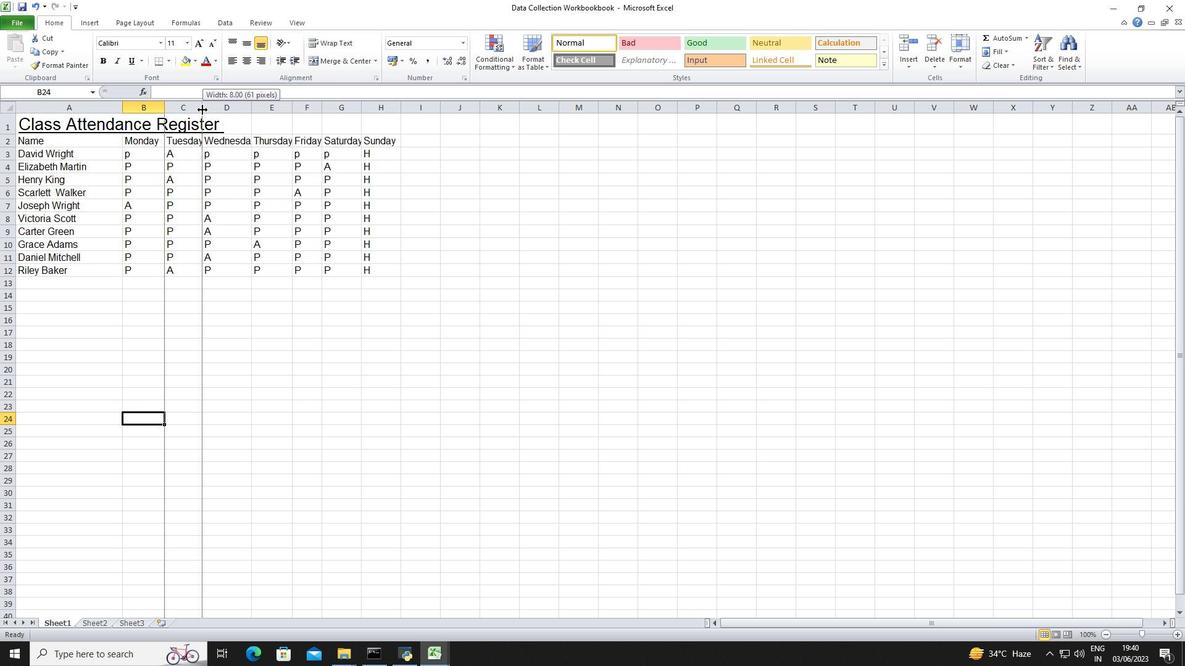 
Action: Mouse moved to (258, 103)
Screenshot: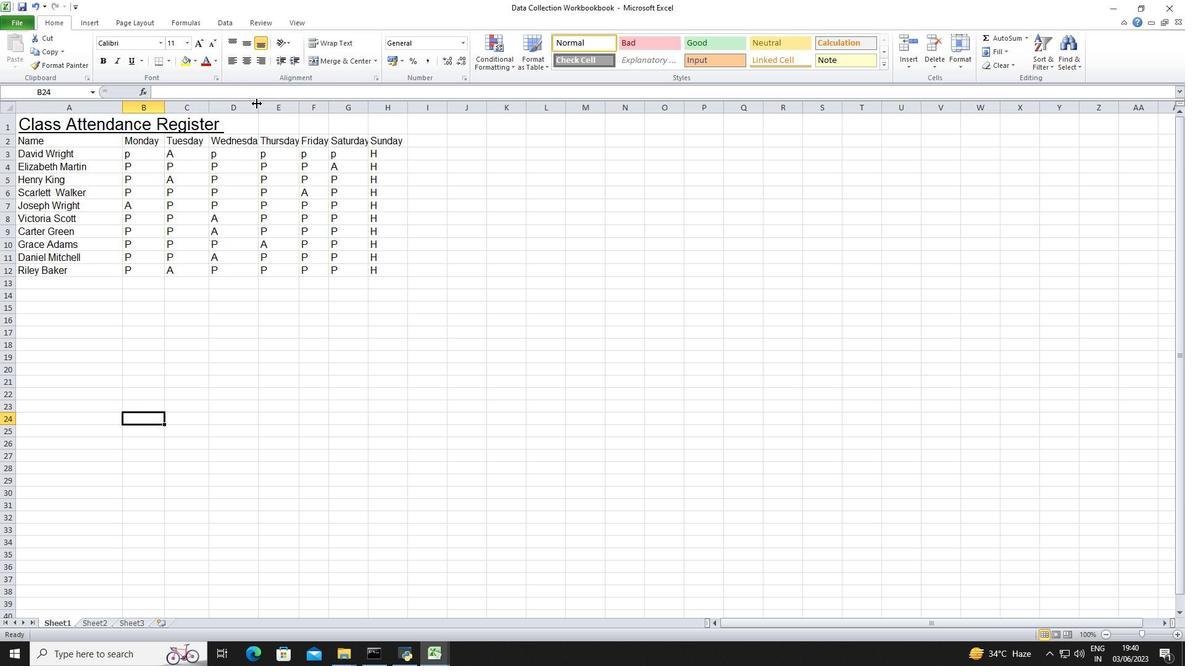 
Action: Mouse pressed left at (258, 103)
Screenshot: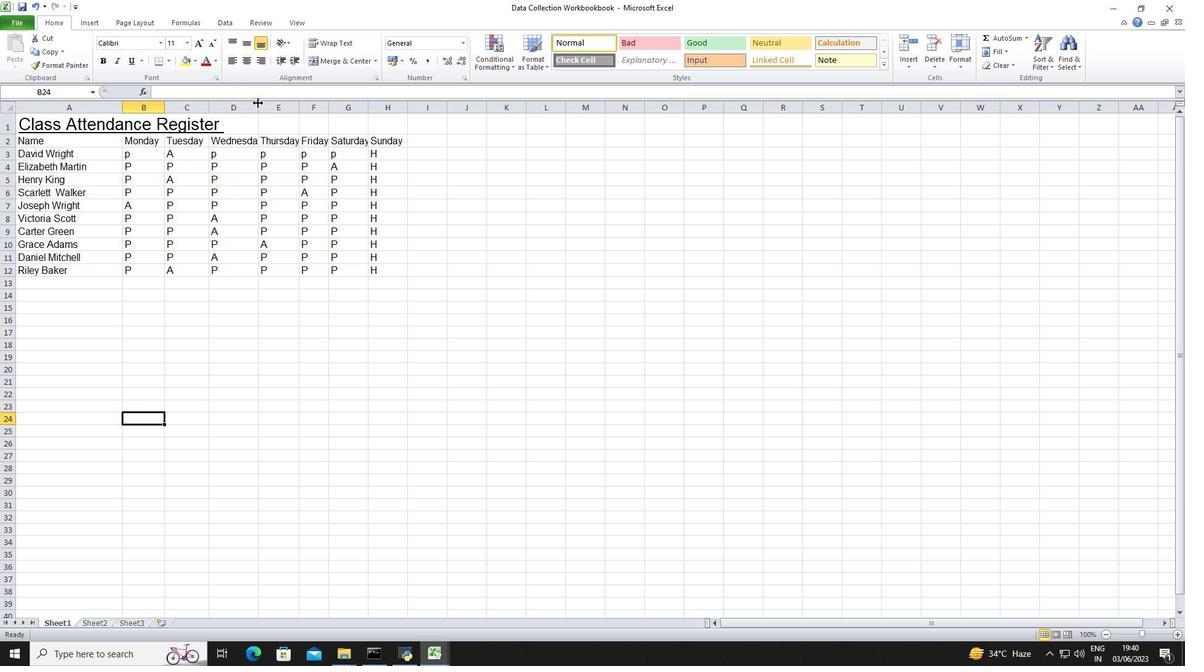 
Action: Mouse pressed left at (258, 103)
Screenshot: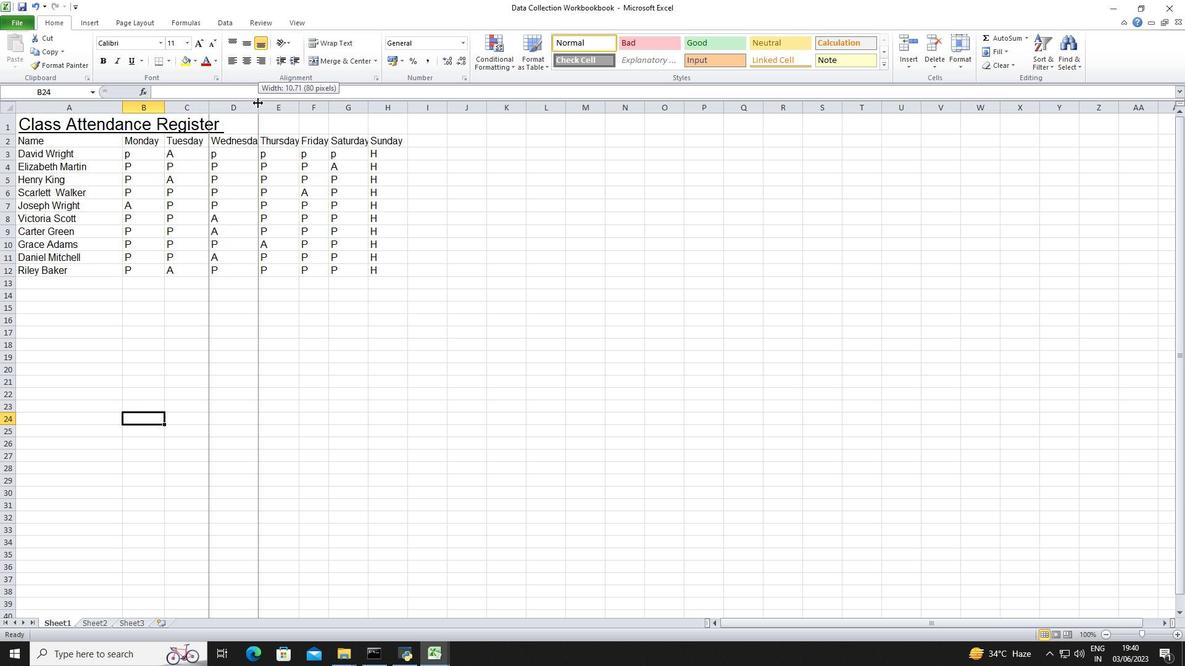 
Action: Mouse moved to (308, 104)
Screenshot: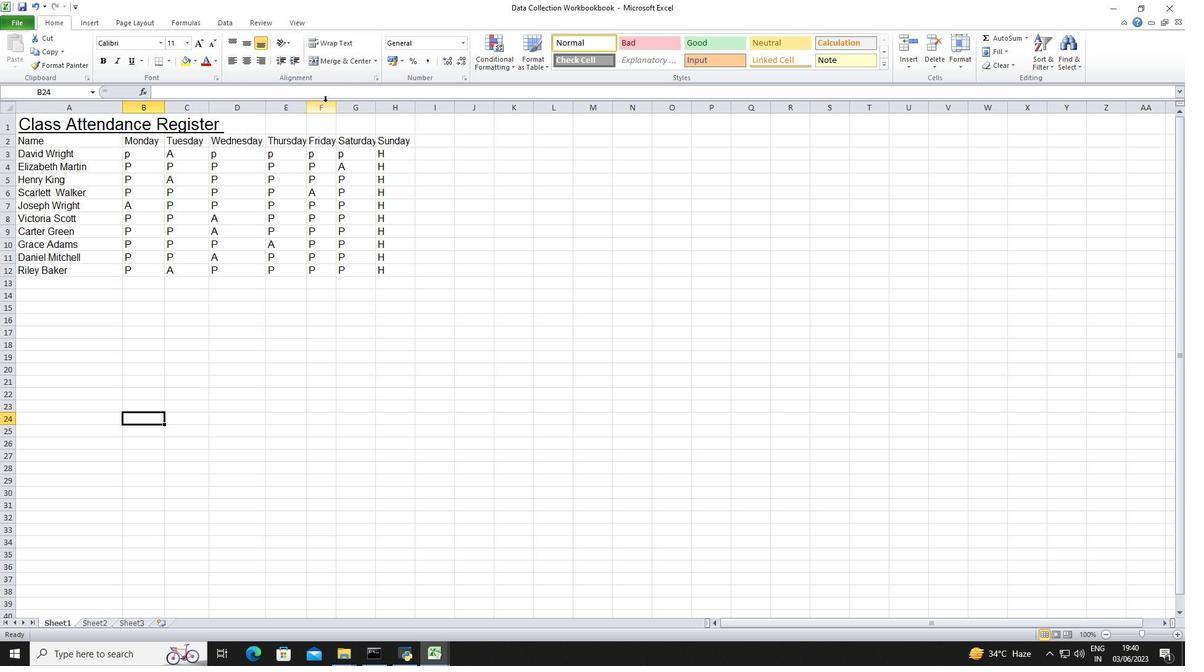 
Action: Mouse pressed left at (308, 104)
Screenshot: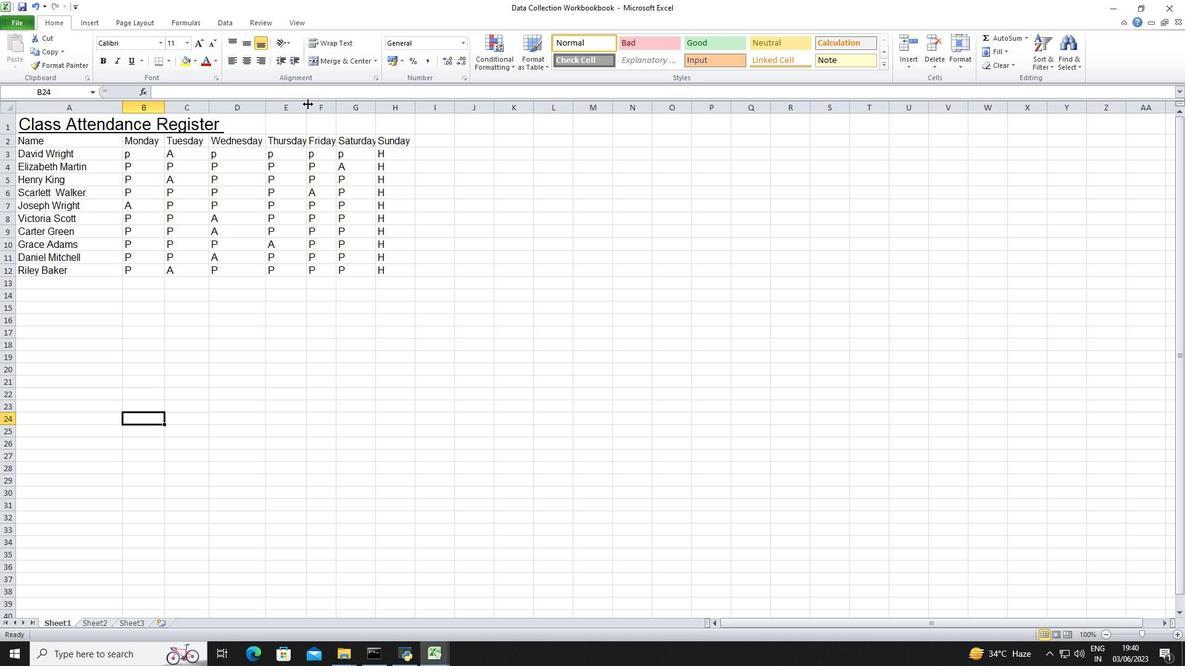 
Action: Mouse pressed left at (308, 104)
Screenshot: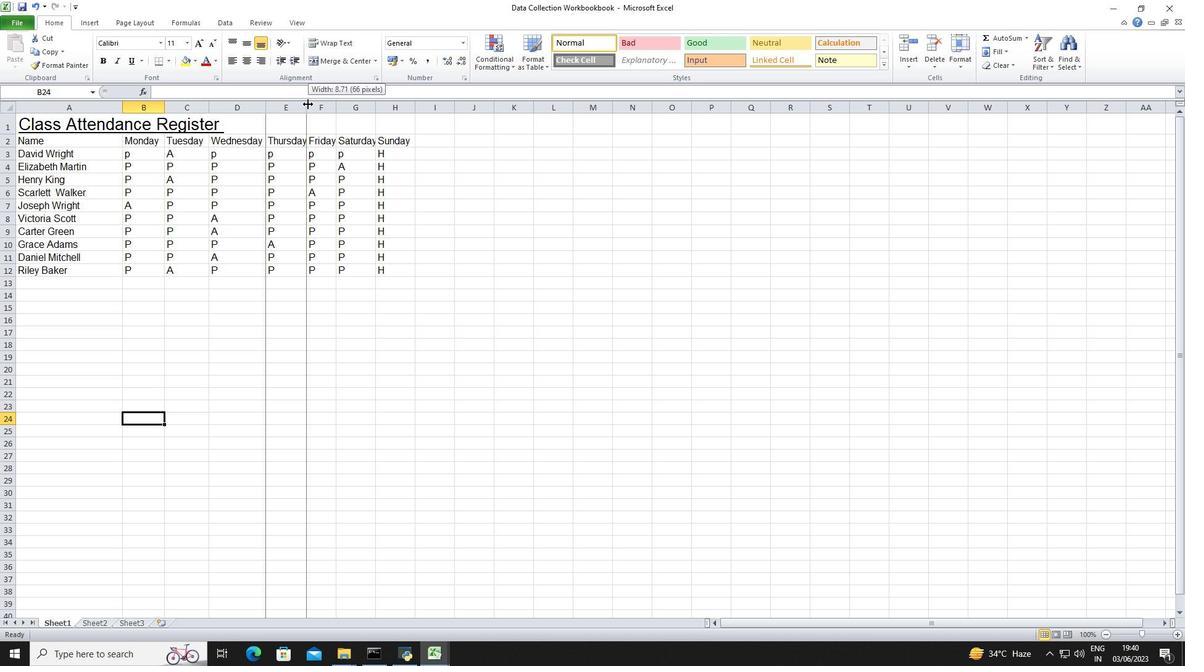 
Action: Mouse moved to (343, 104)
Screenshot: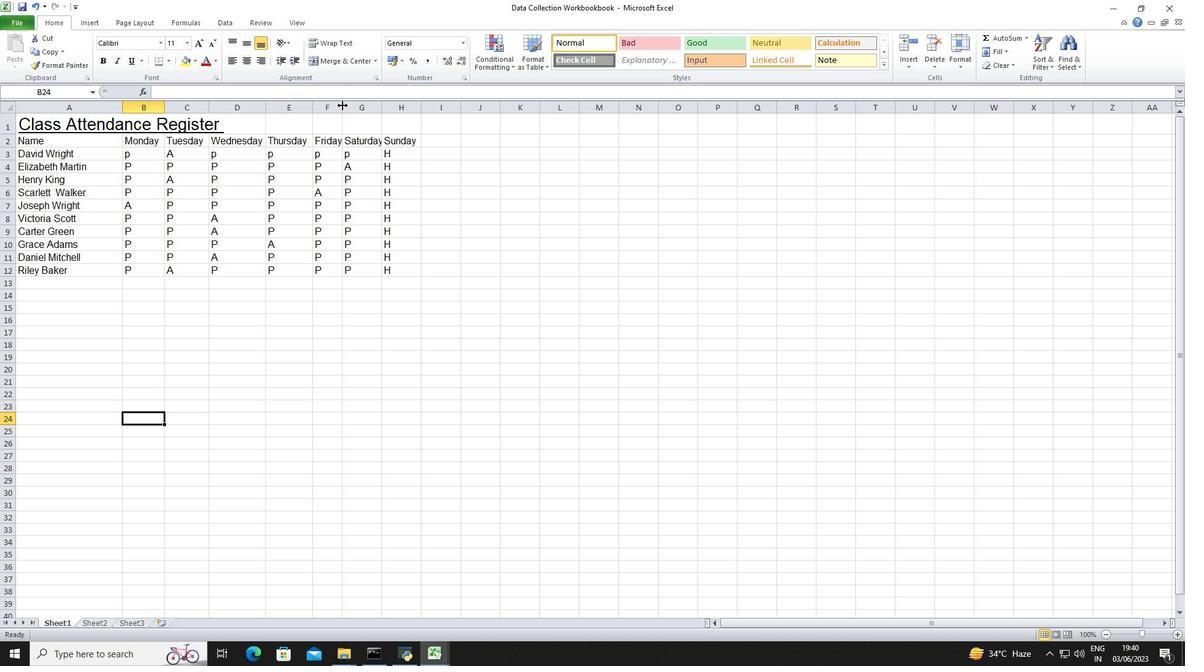 
Action: Mouse pressed left at (343, 104)
Screenshot: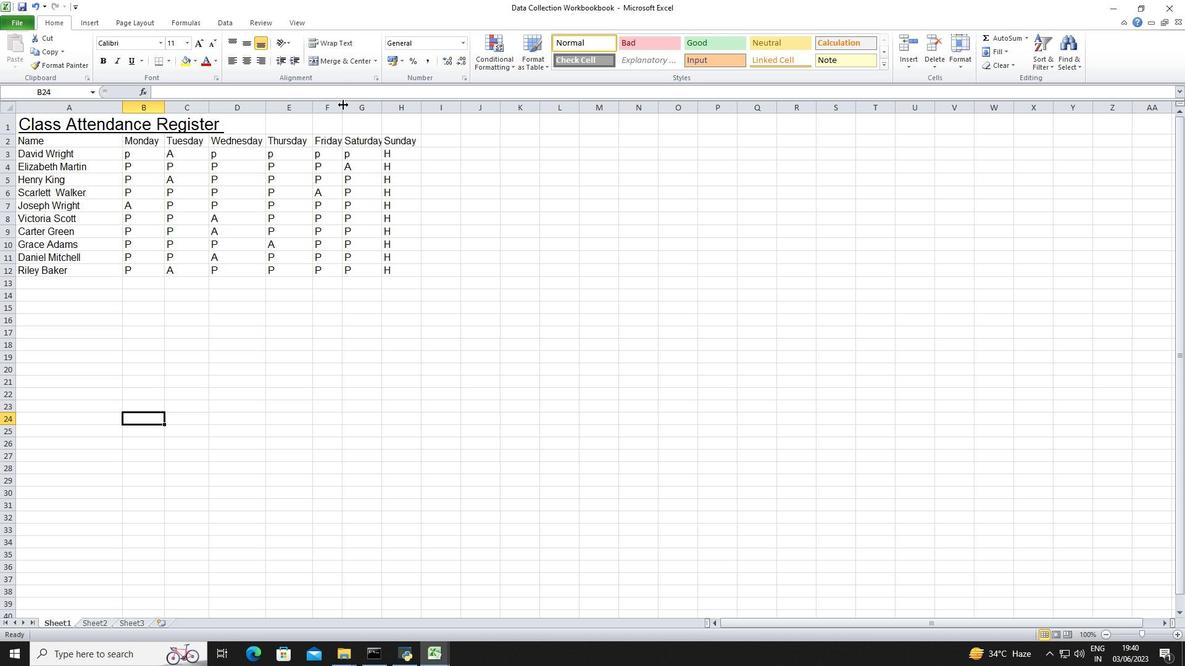 
Action: Mouse pressed left at (343, 104)
Screenshot: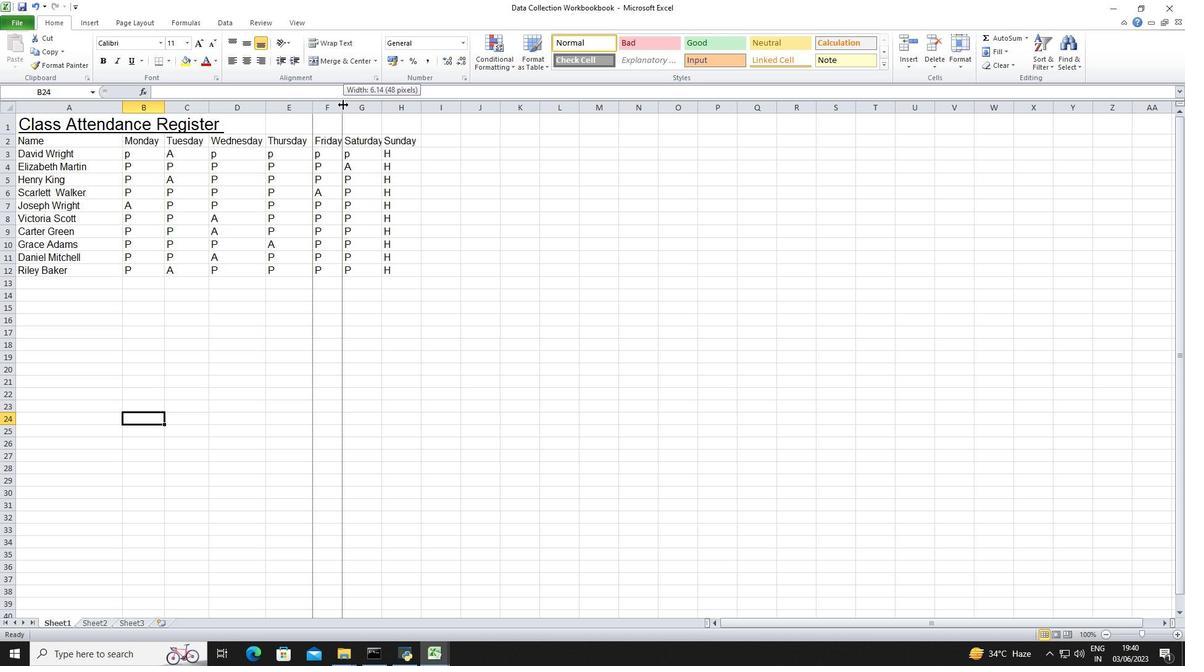 
Action: Mouse moved to (387, 105)
Screenshot: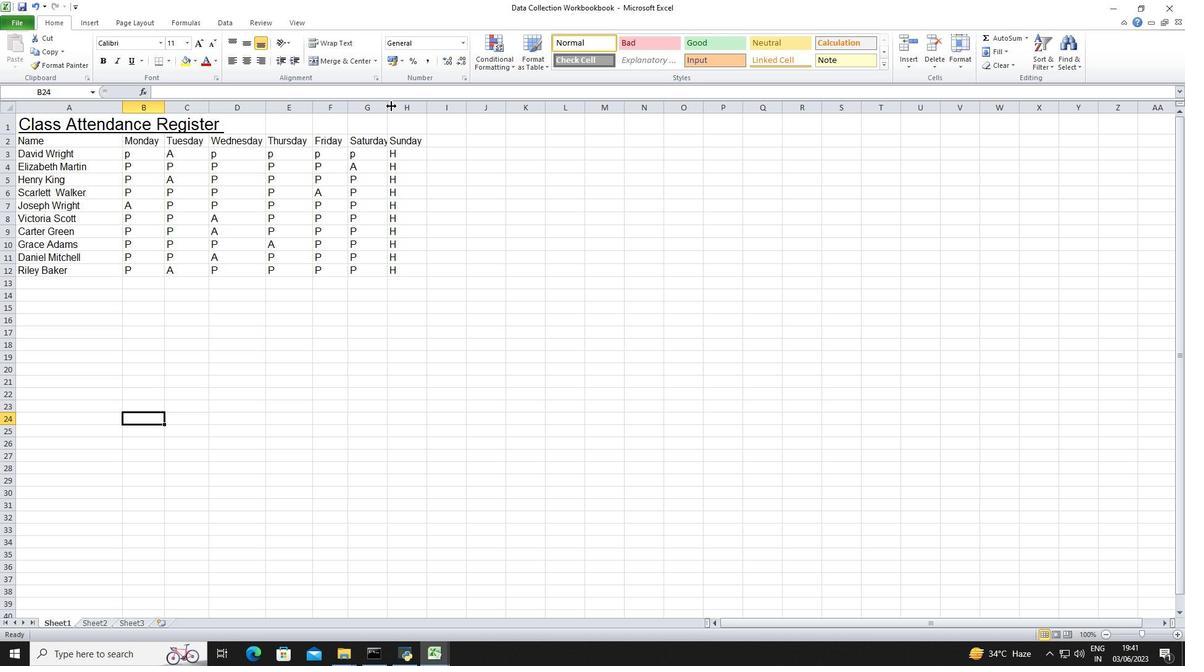 
Action: Mouse pressed left at (387, 105)
Screenshot: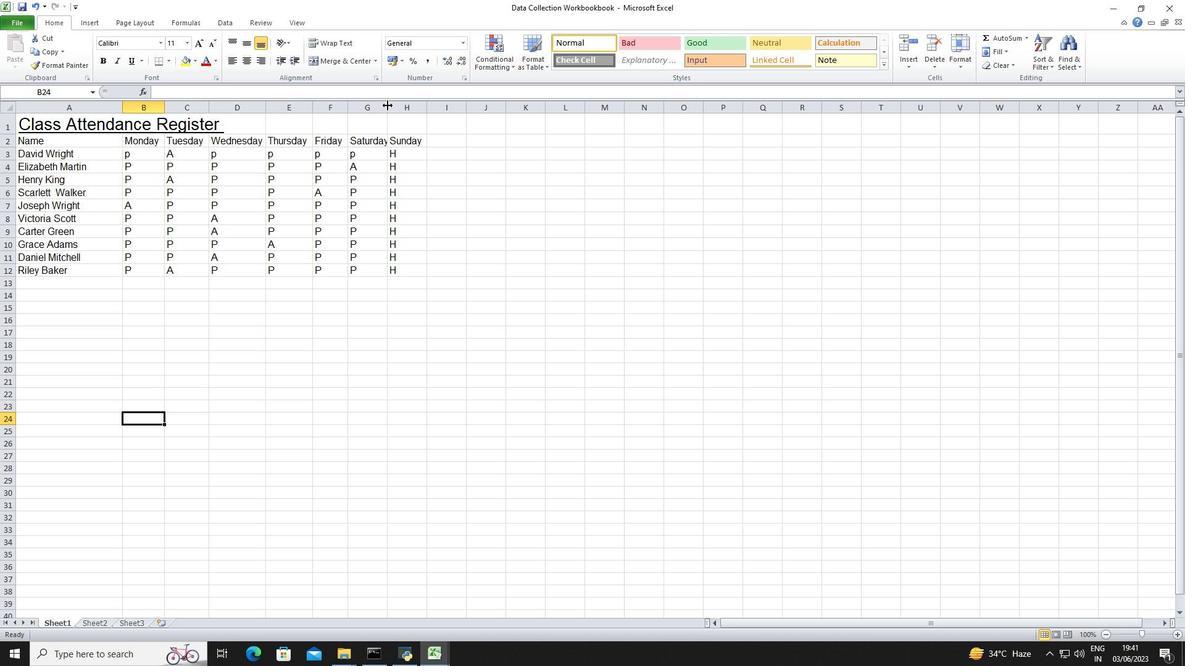 
Action: Mouse pressed left at (387, 105)
Screenshot: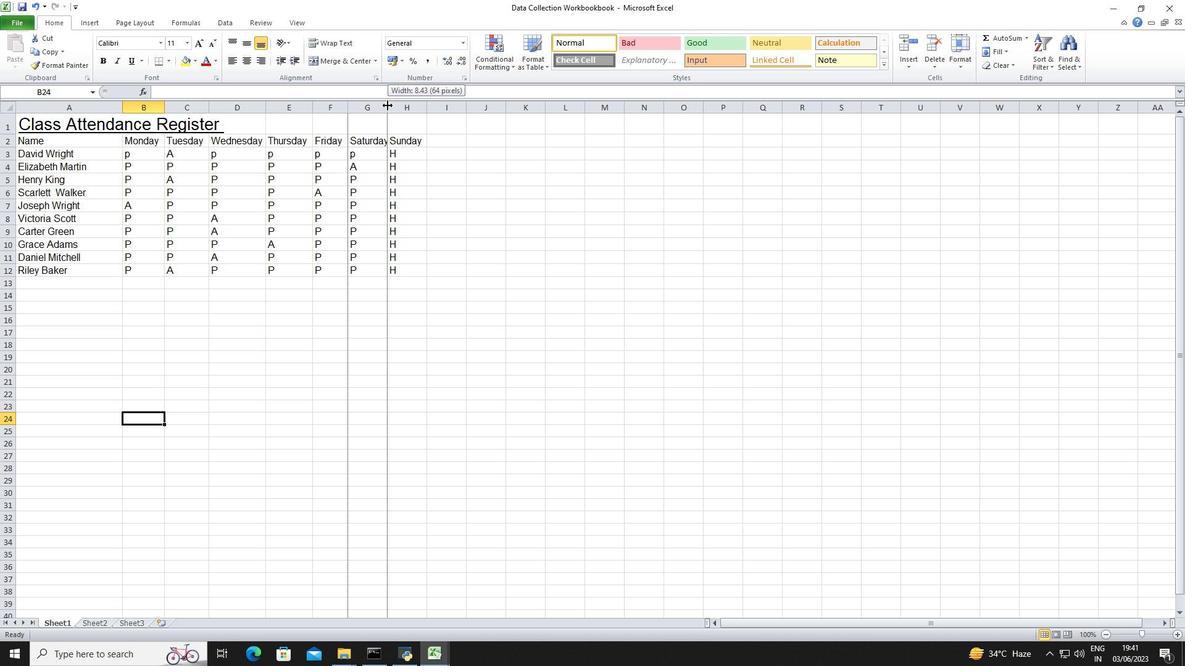 
Action: Mouse moved to (164, 106)
Screenshot: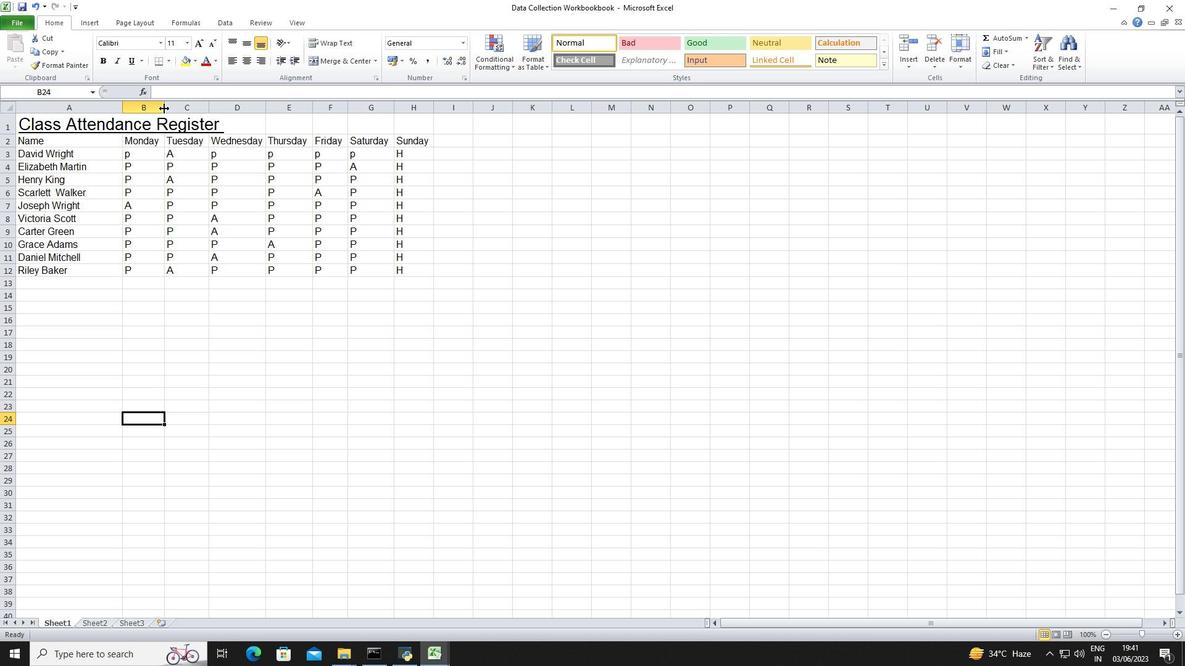 
Action: Mouse pressed left at (164, 106)
Screenshot: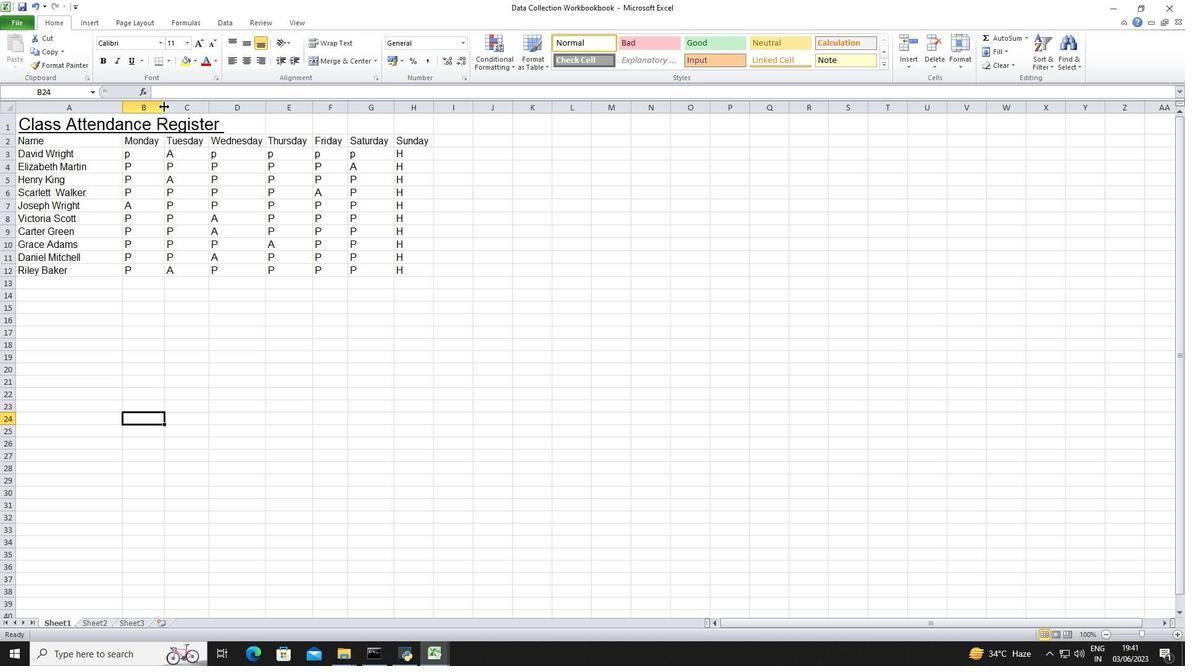 
Action: Mouse pressed left at (164, 106)
Screenshot: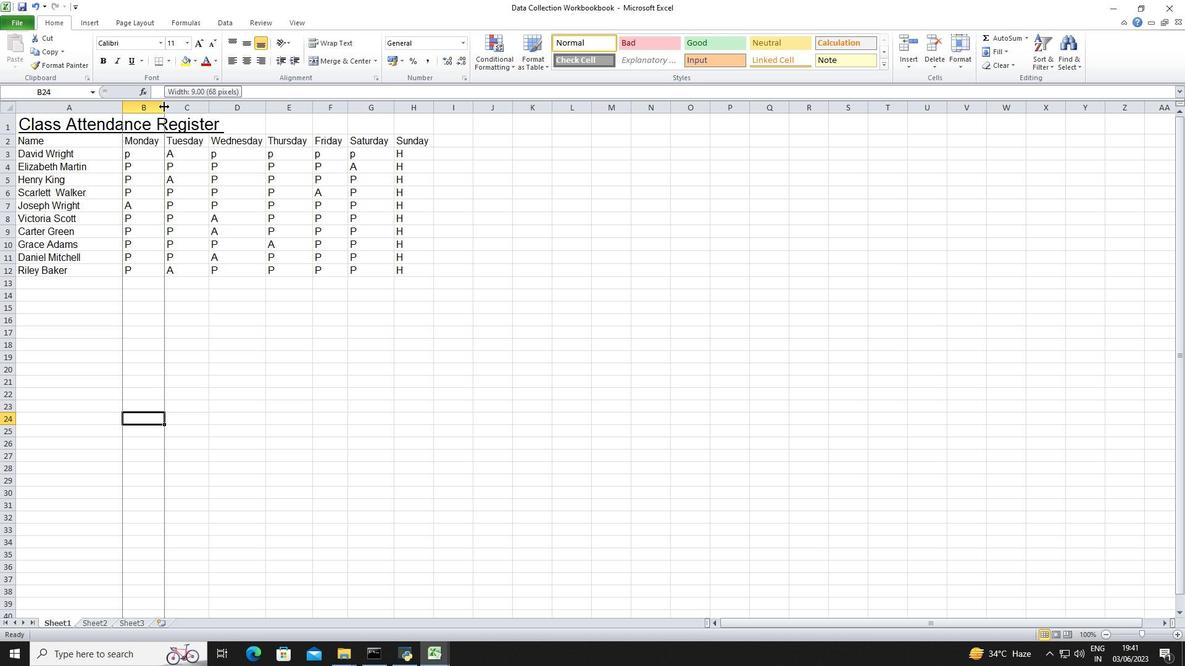
Action: Mouse moved to (17, 24)
Screenshot: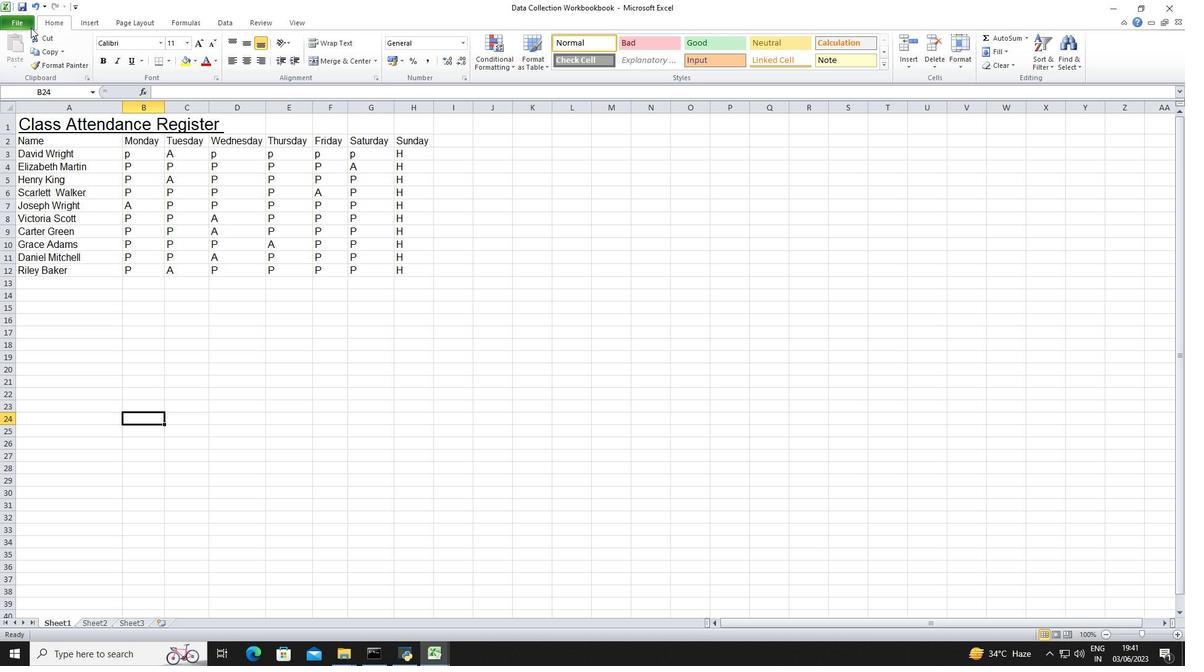 
Action: Mouse pressed left at (17, 24)
Screenshot: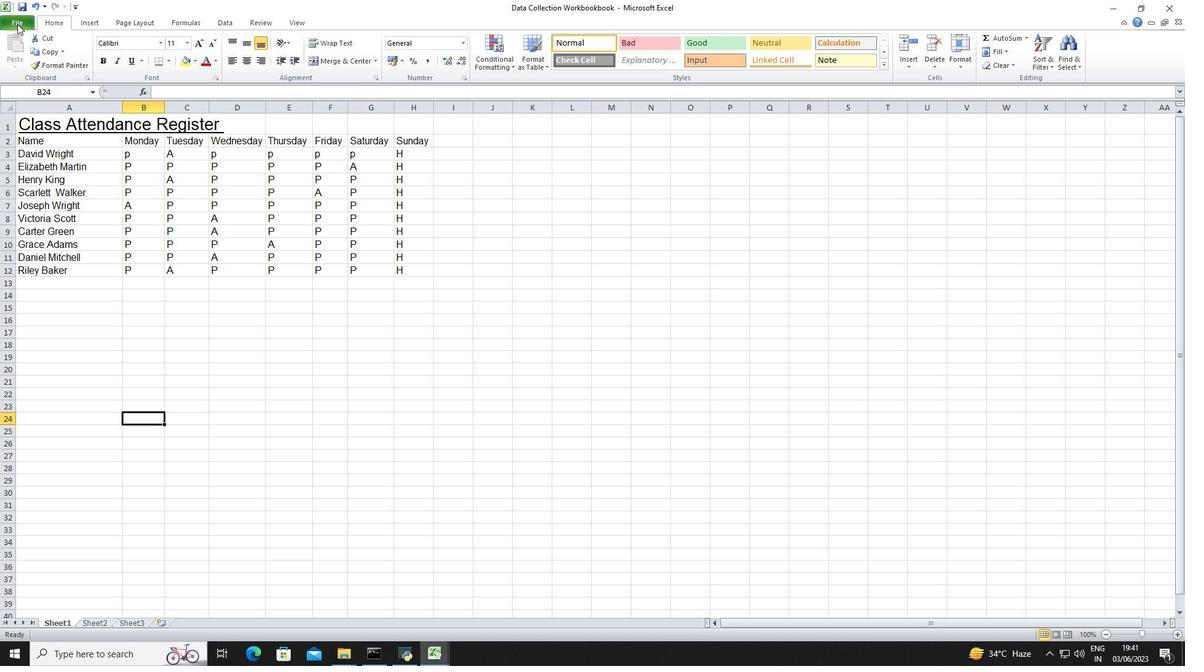 
Action: Mouse moved to (41, 41)
Screenshot: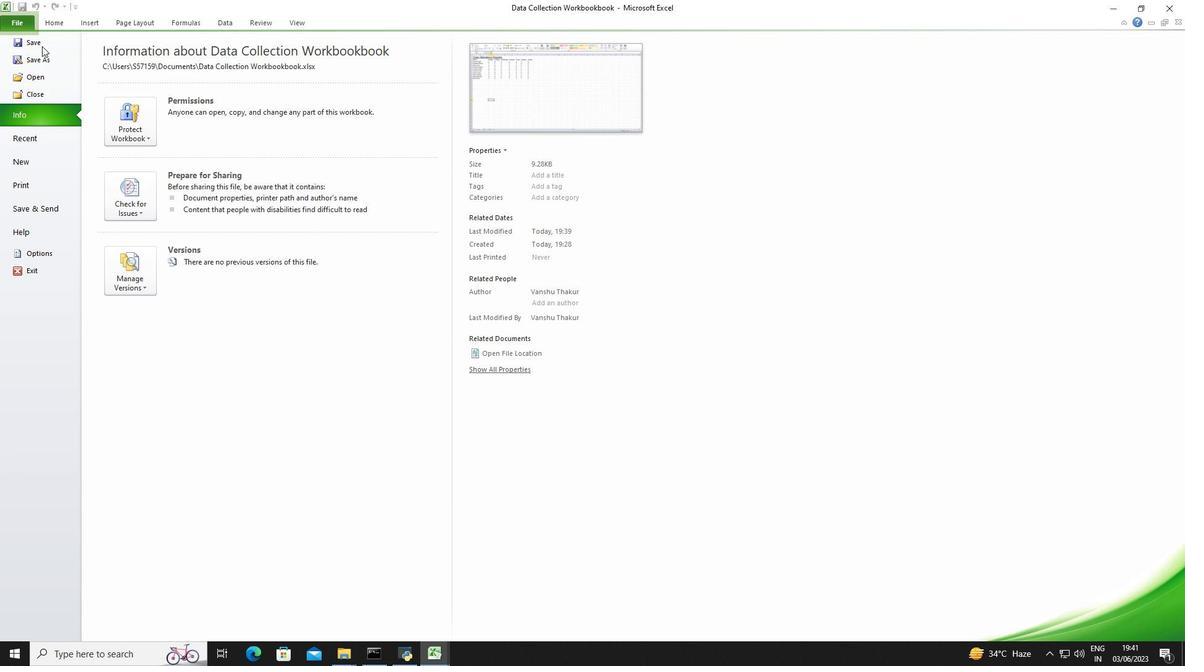 
Action: Mouse pressed left at (41, 41)
Screenshot: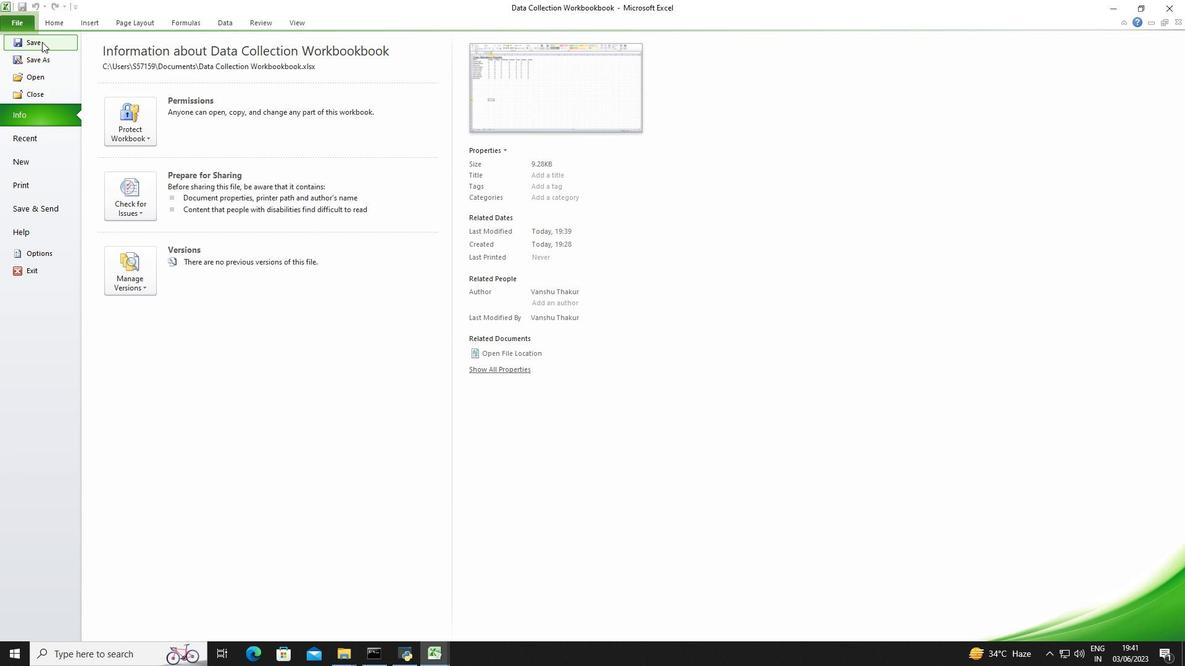 
Action: Mouse moved to (99, 210)
Screenshot: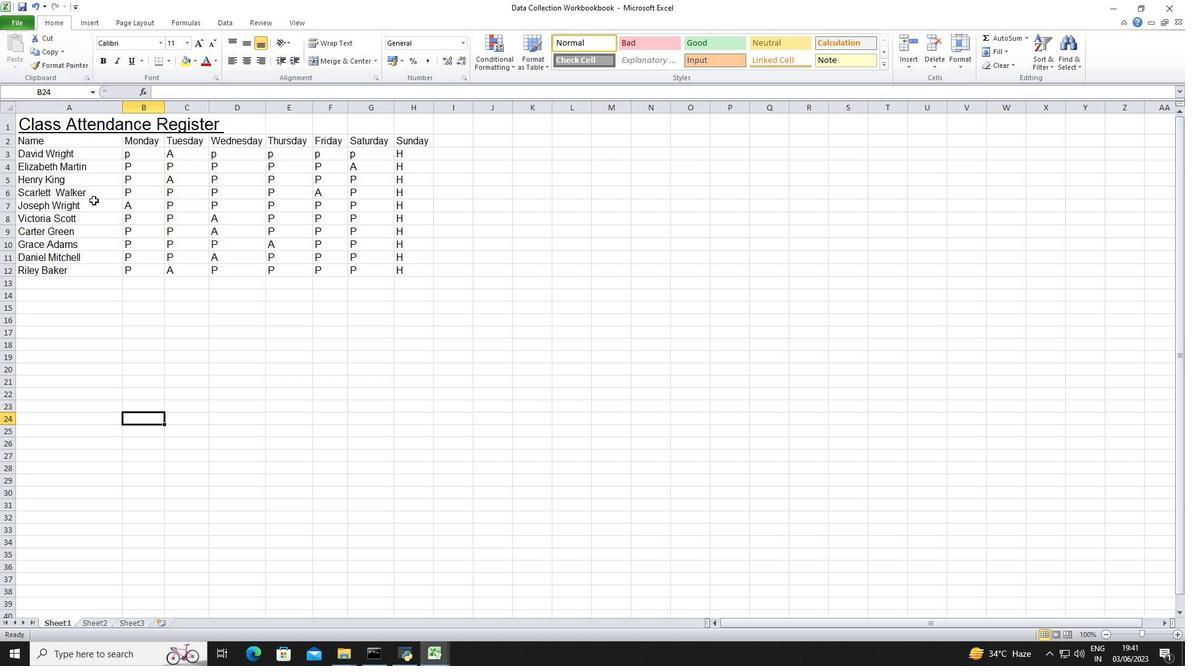 
